 Task: Create a due date automation trigger when advanced on, on the tuesday of the week before a card is due add fields with custom field "Resume" set to a number greater or equal to 1 and lower or equal to 10 at 11:00 AM.
Action: Mouse moved to (1183, 107)
Screenshot: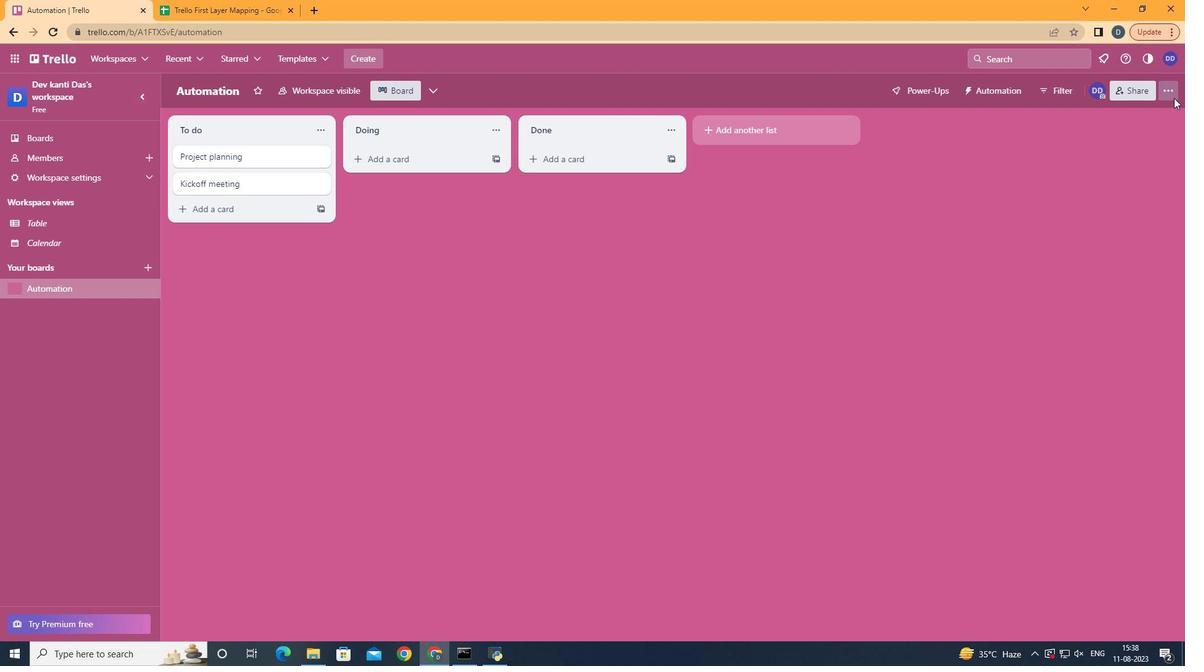 
Action: Mouse pressed left at (1183, 107)
Screenshot: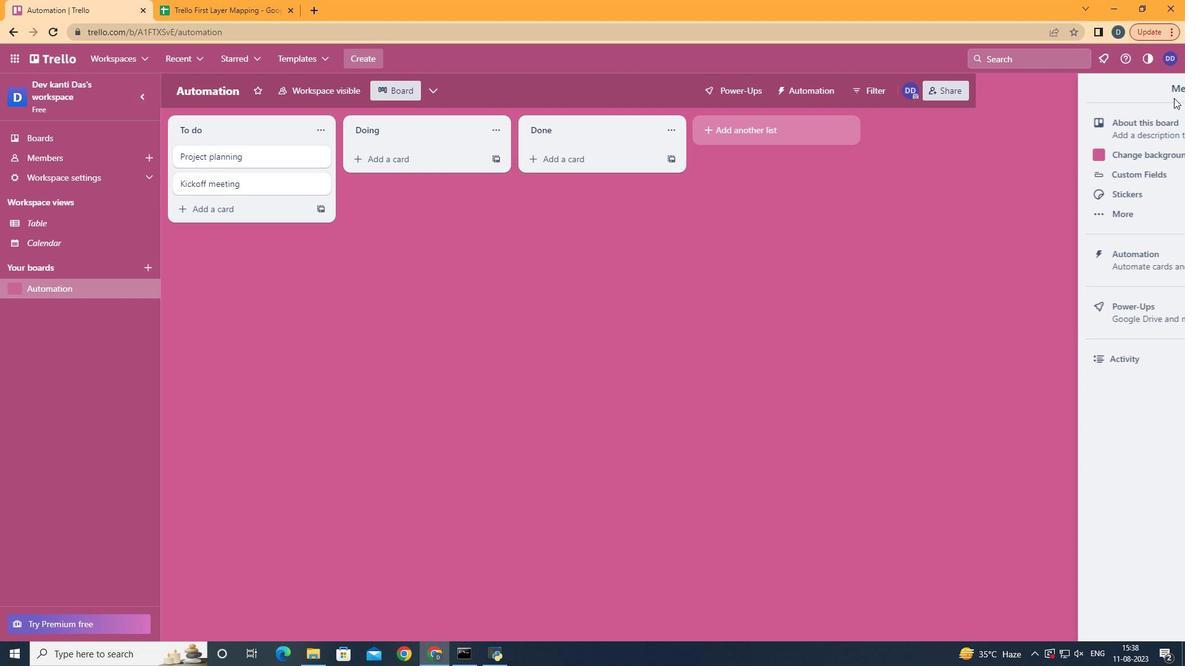 
Action: Mouse moved to (1133, 276)
Screenshot: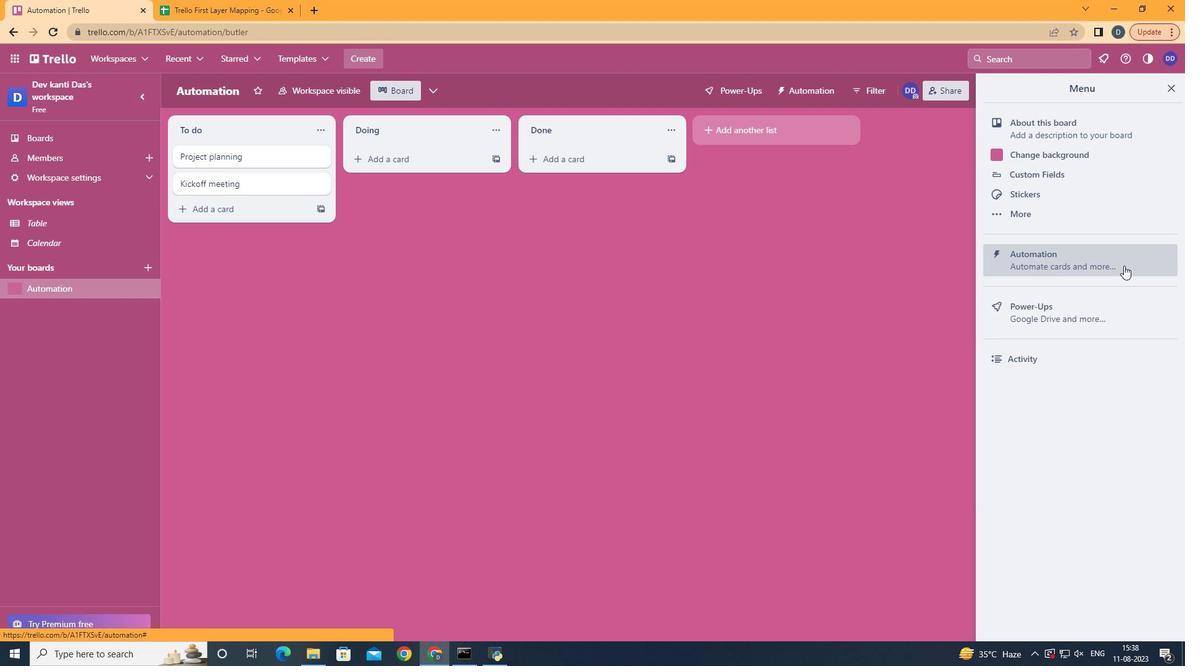 
Action: Mouse pressed left at (1133, 276)
Screenshot: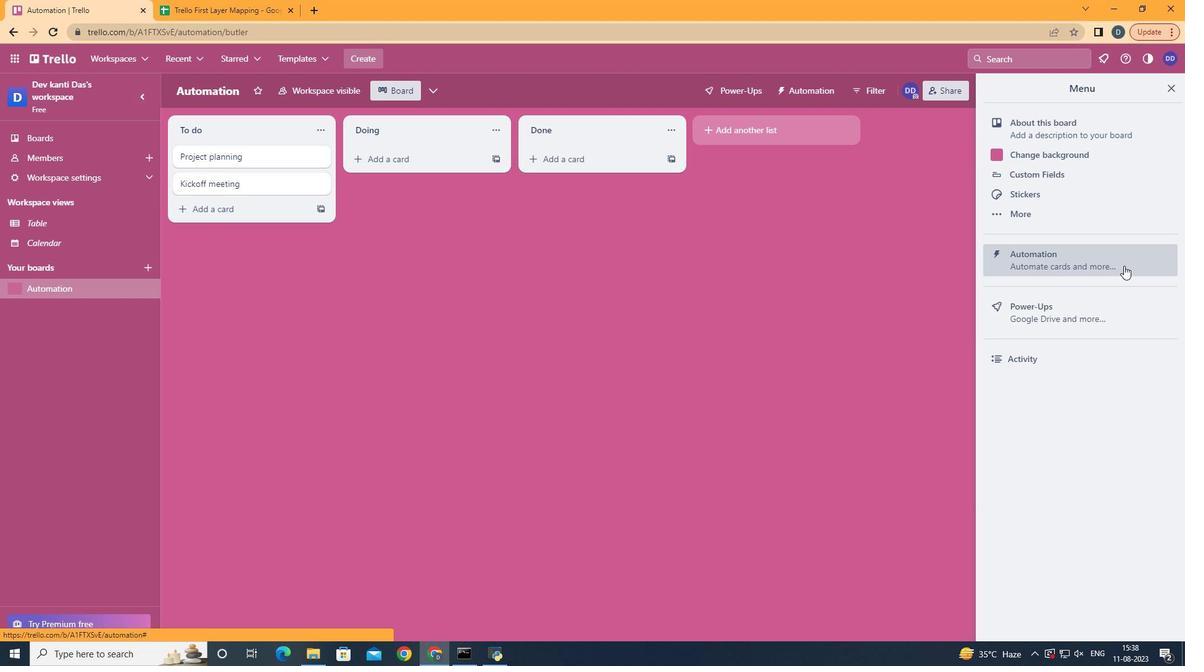 
Action: Mouse moved to (266, 264)
Screenshot: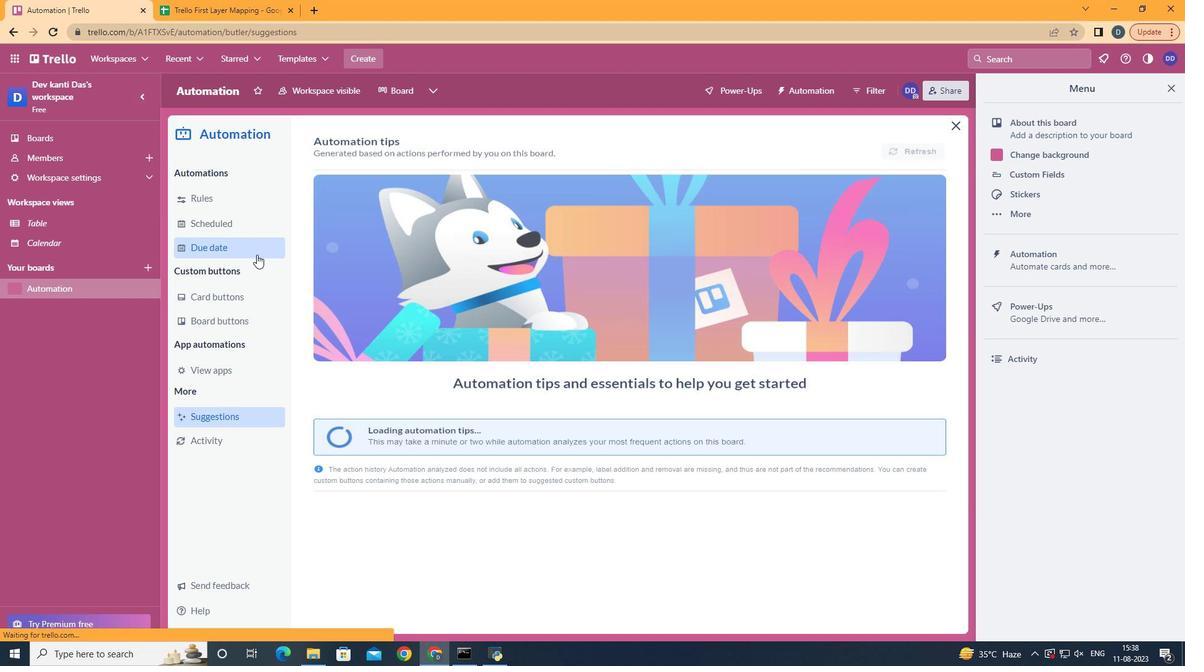 
Action: Mouse pressed left at (266, 264)
Screenshot: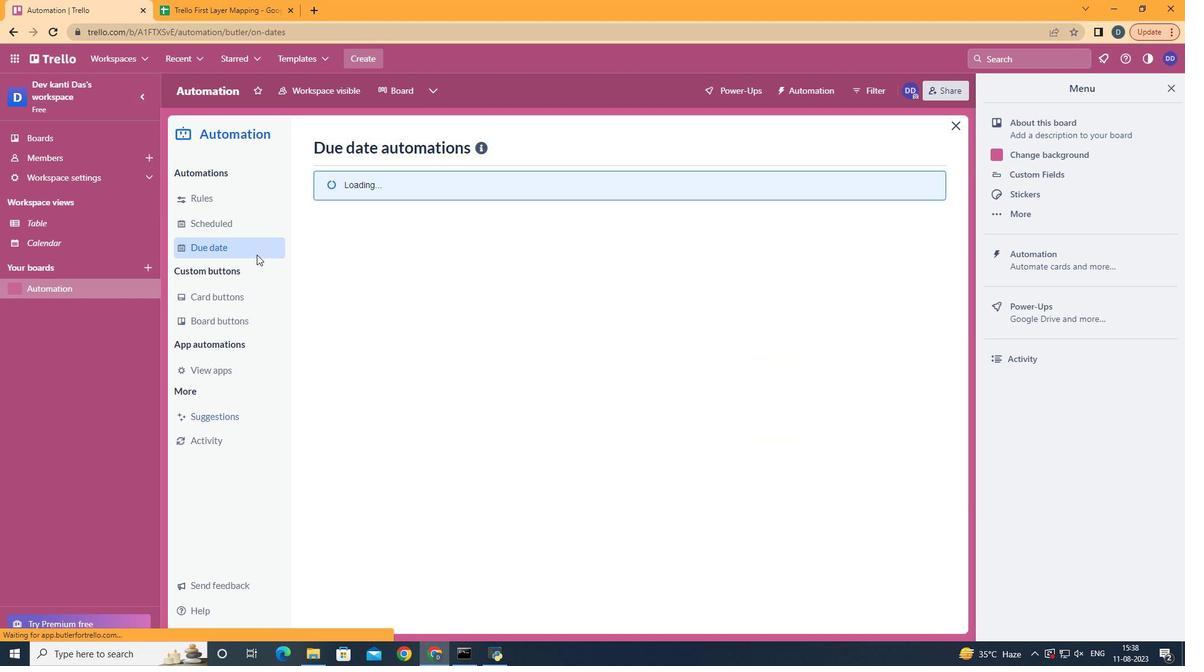 
Action: Mouse moved to (896, 159)
Screenshot: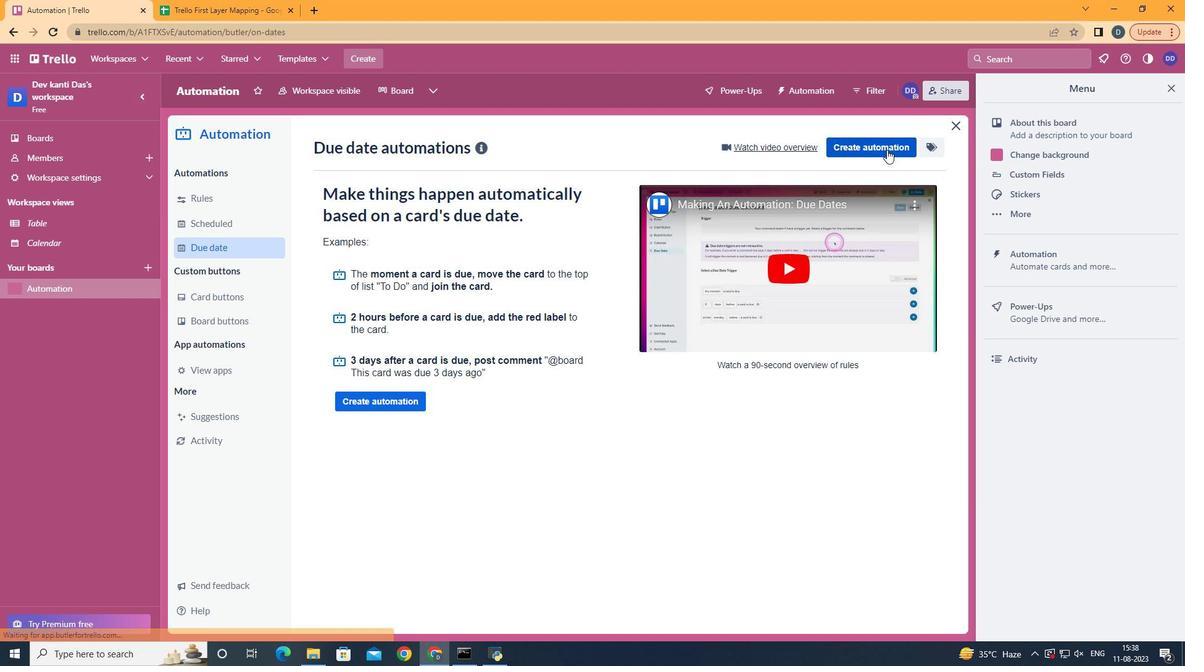 
Action: Mouse pressed left at (896, 159)
Screenshot: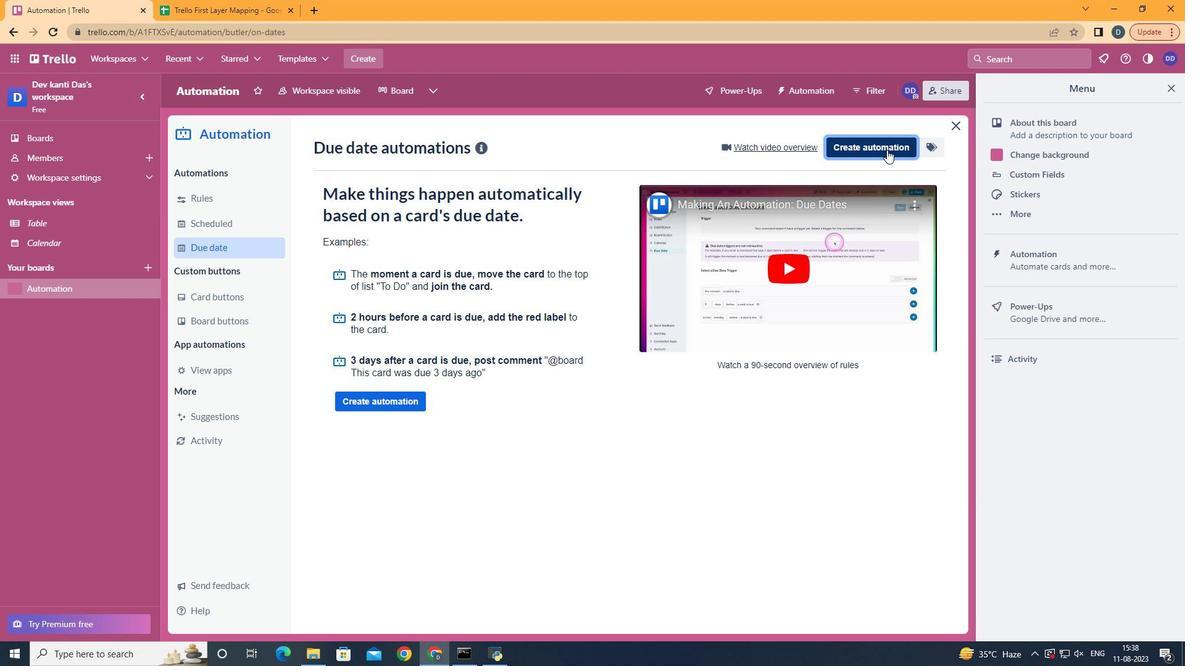 
Action: Mouse moved to (673, 270)
Screenshot: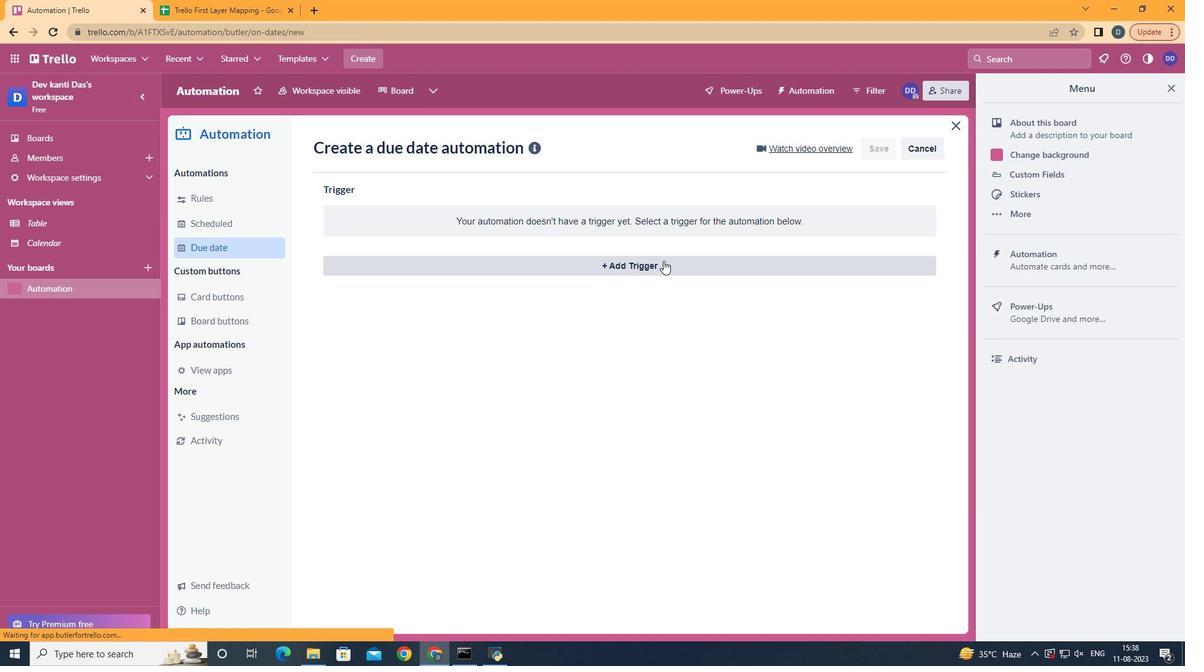 
Action: Mouse pressed left at (673, 270)
Screenshot: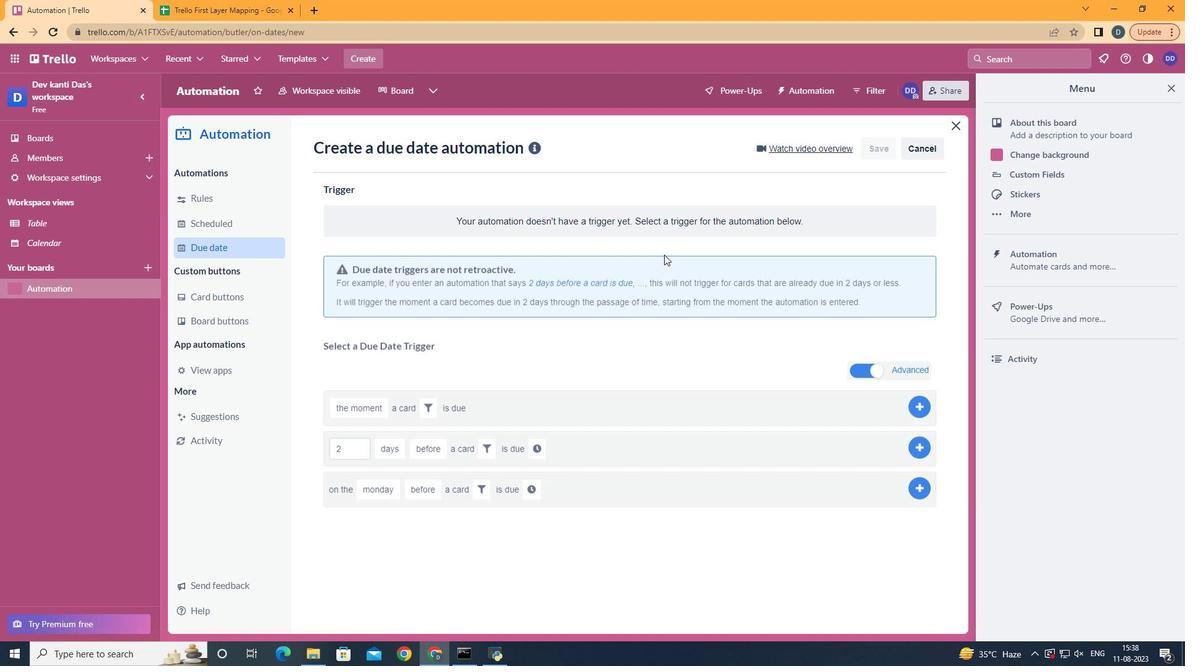 
Action: Mouse moved to (427, 355)
Screenshot: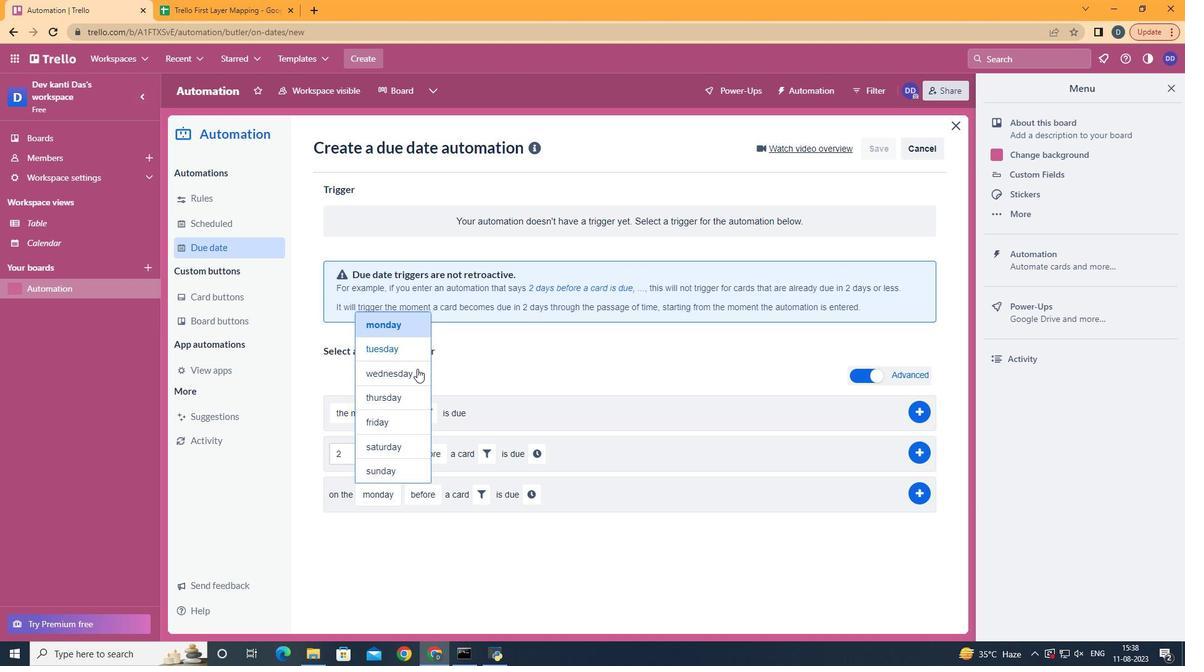 
Action: Mouse pressed left at (427, 355)
Screenshot: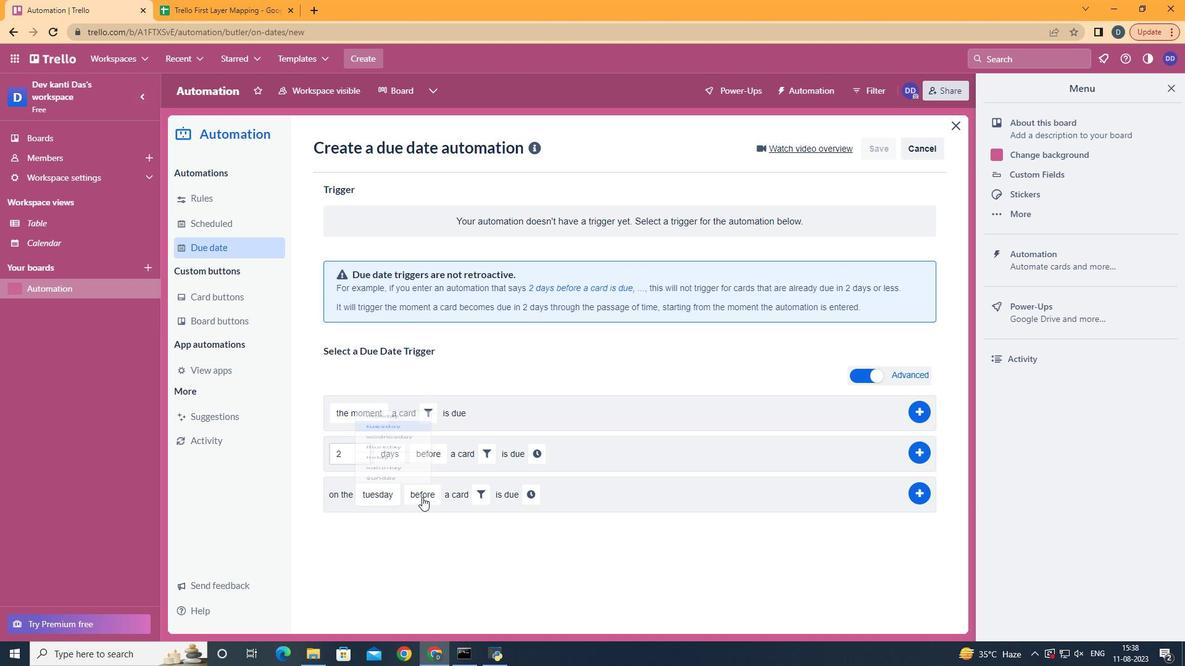 
Action: Mouse moved to (452, 599)
Screenshot: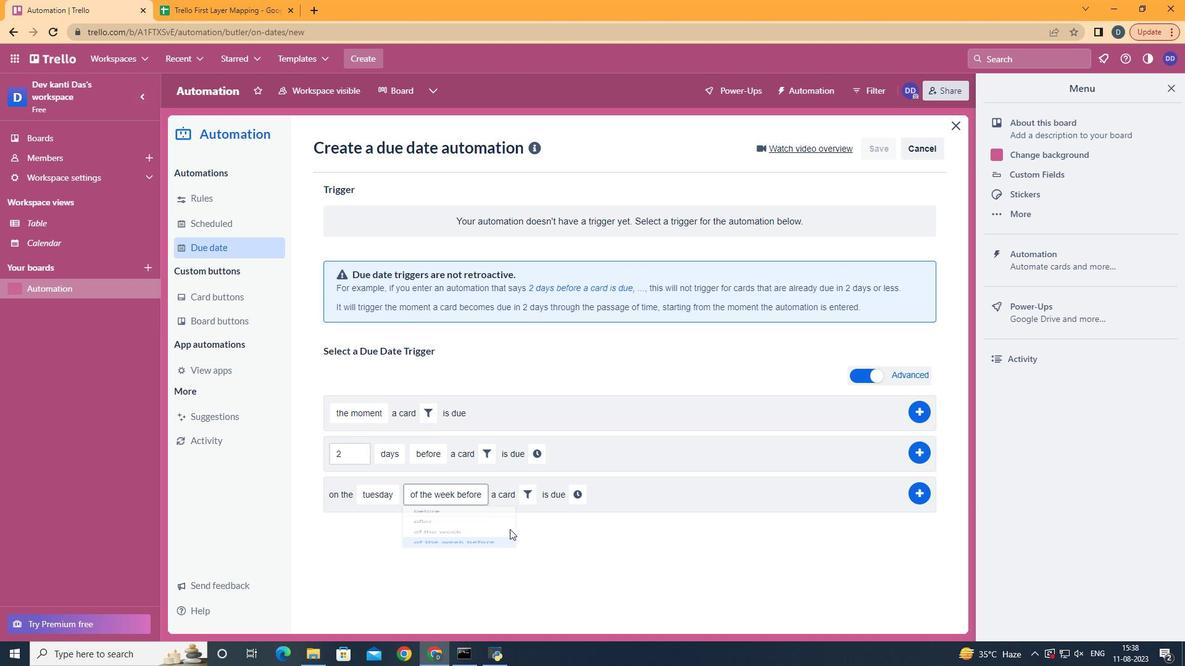 
Action: Mouse pressed left at (452, 599)
Screenshot: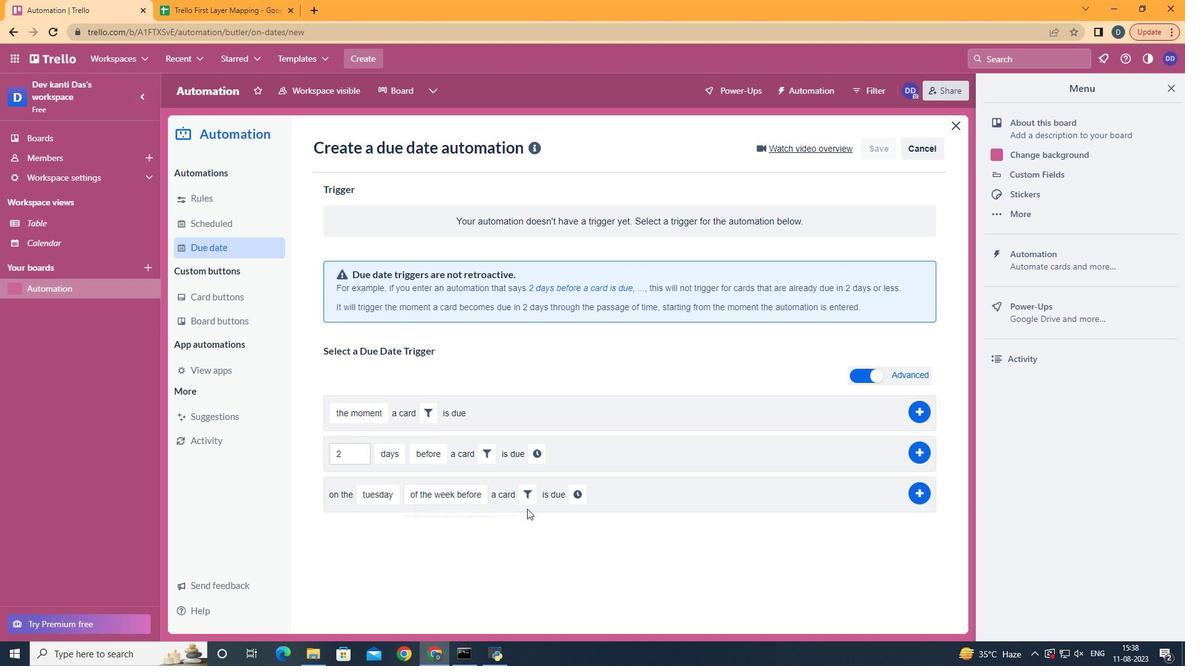 
Action: Mouse moved to (550, 506)
Screenshot: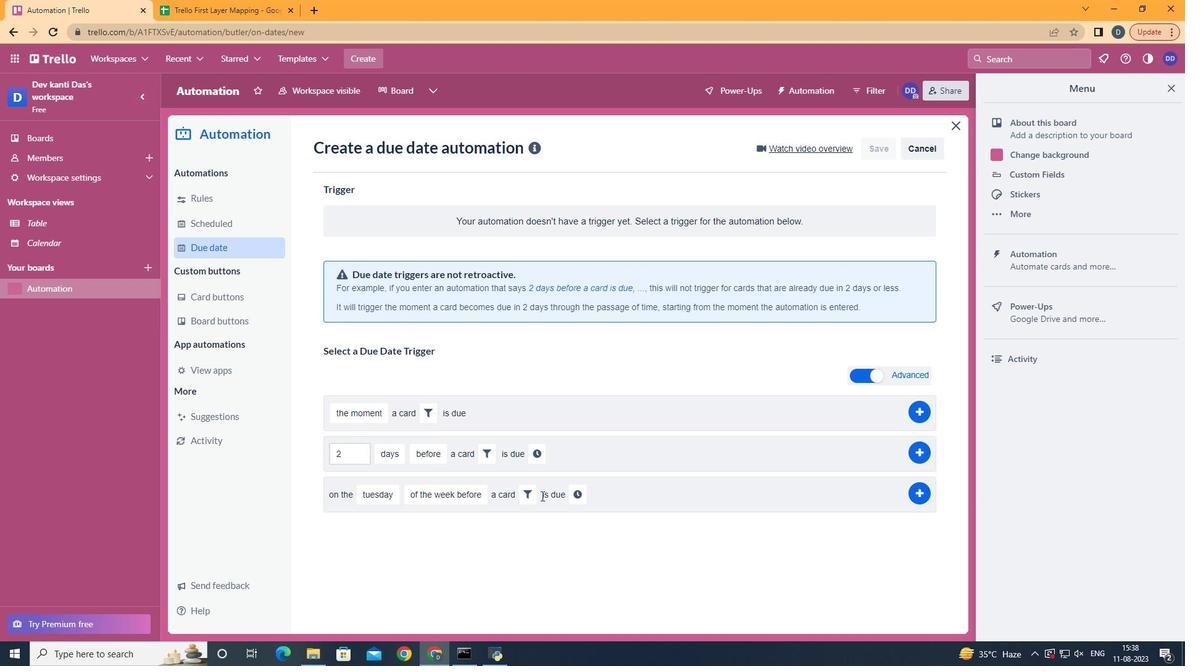 
Action: Mouse pressed left at (550, 506)
Screenshot: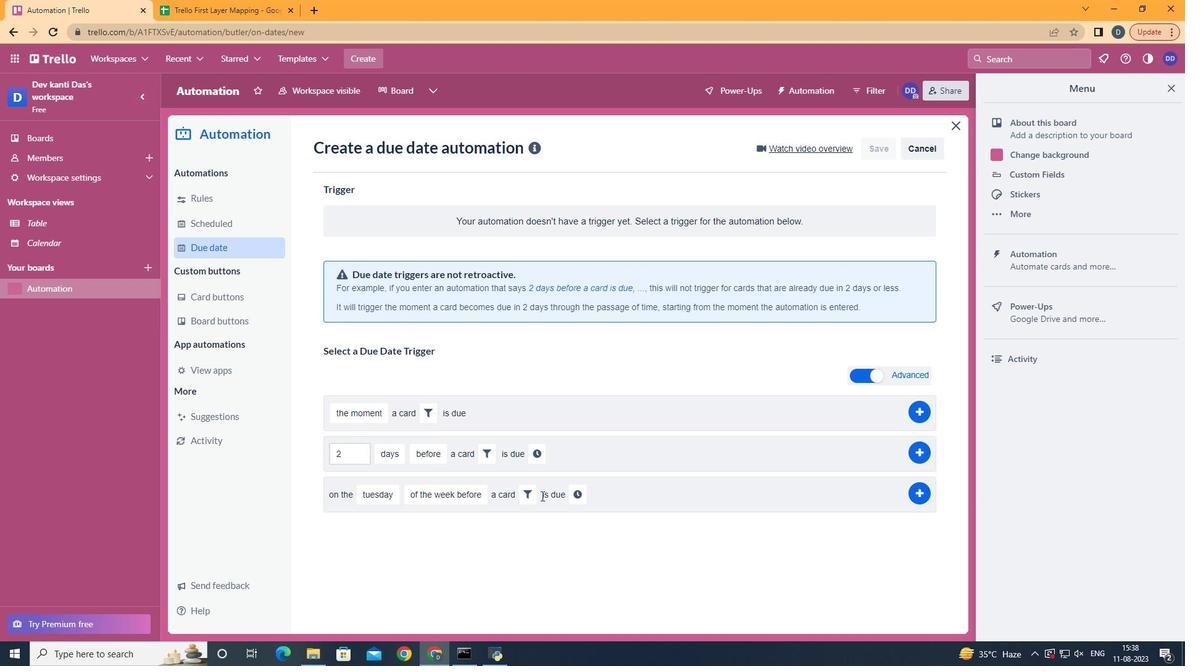 
Action: Mouse moved to (542, 506)
Screenshot: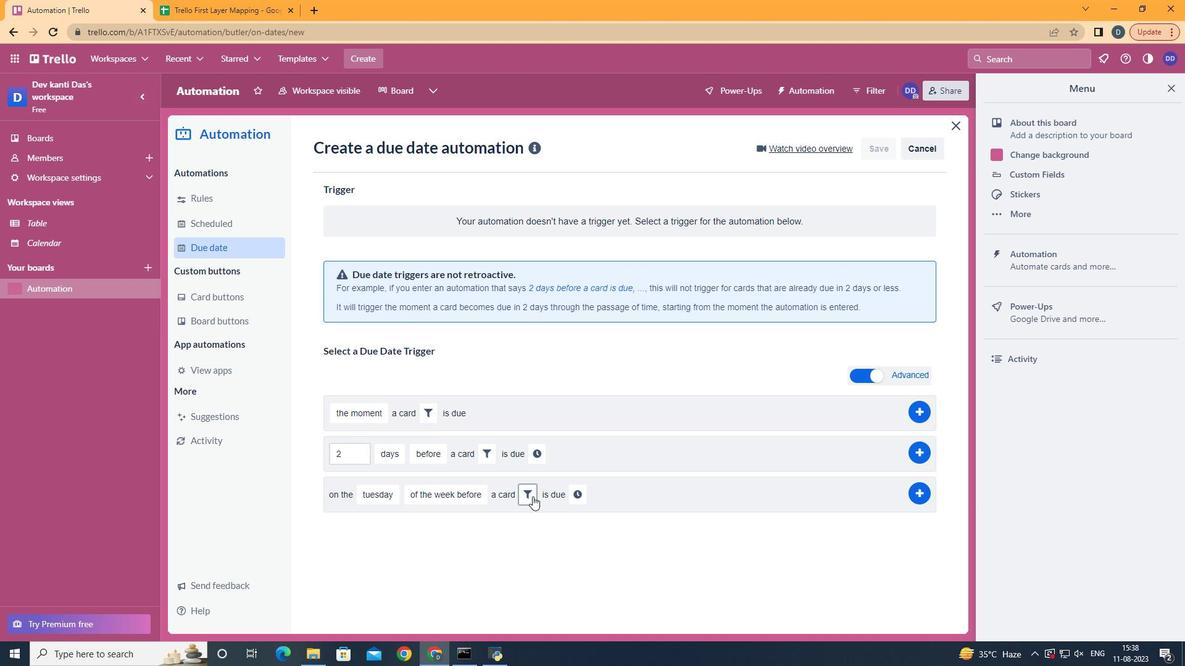 
Action: Mouse pressed left at (542, 506)
Screenshot: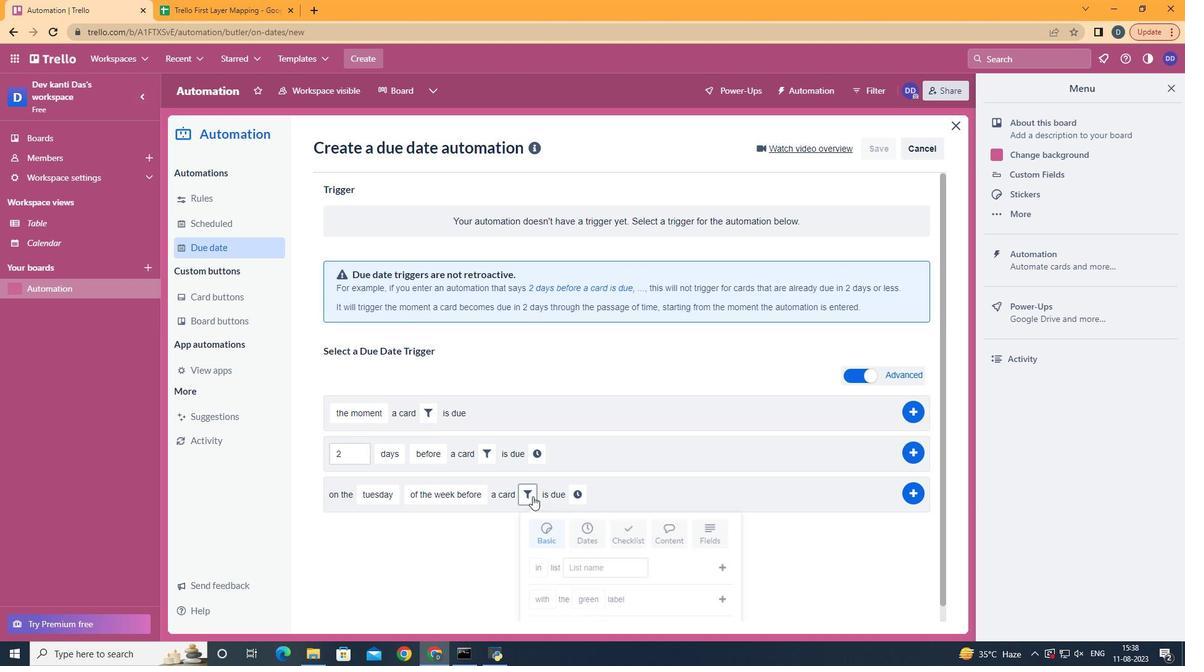 
Action: Mouse moved to (728, 544)
Screenshot: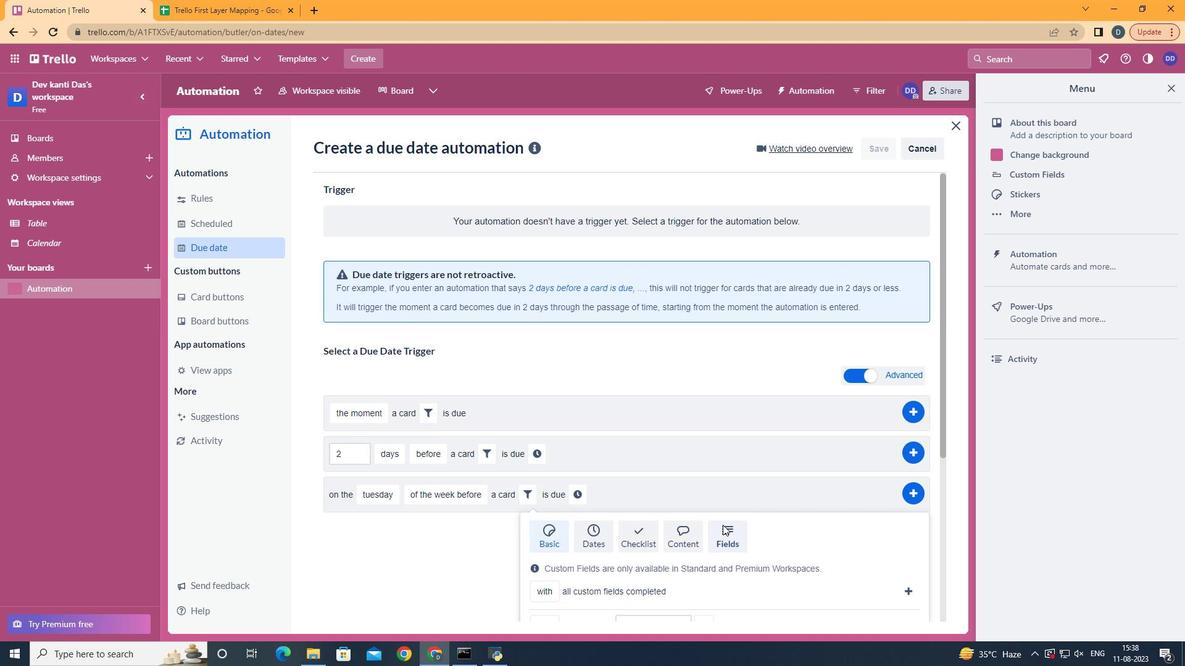 
Action: Mouse pressed left at (728, 544)
Screenshot: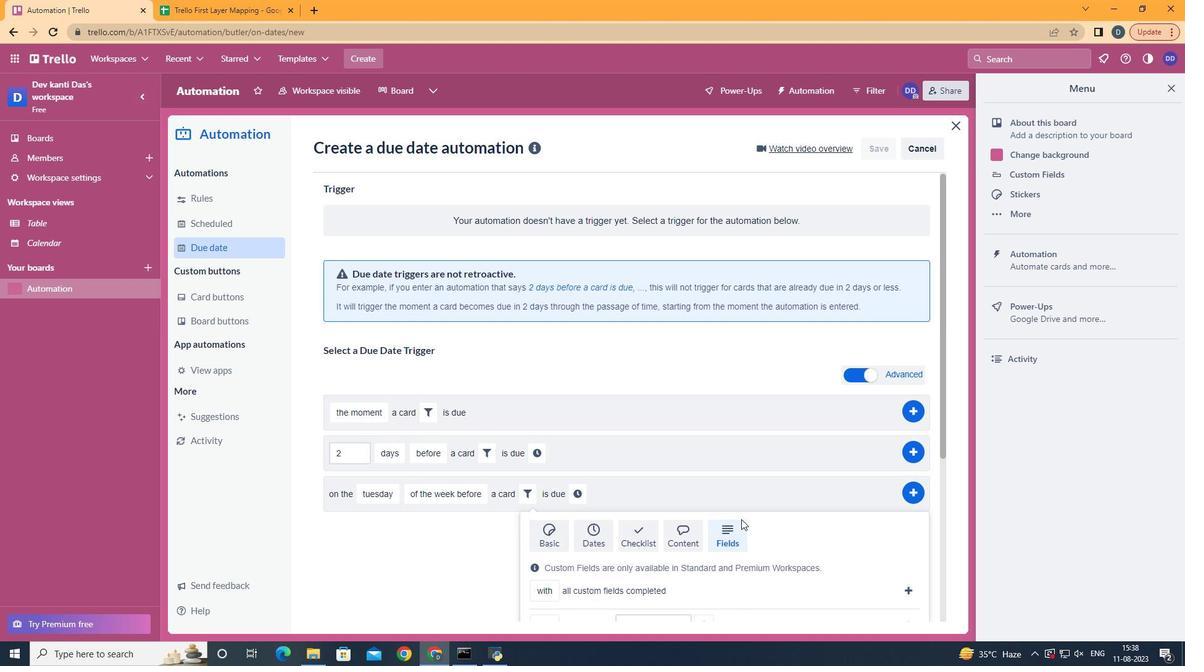
Action: Mouse moved to (733, 534)
Screenshot: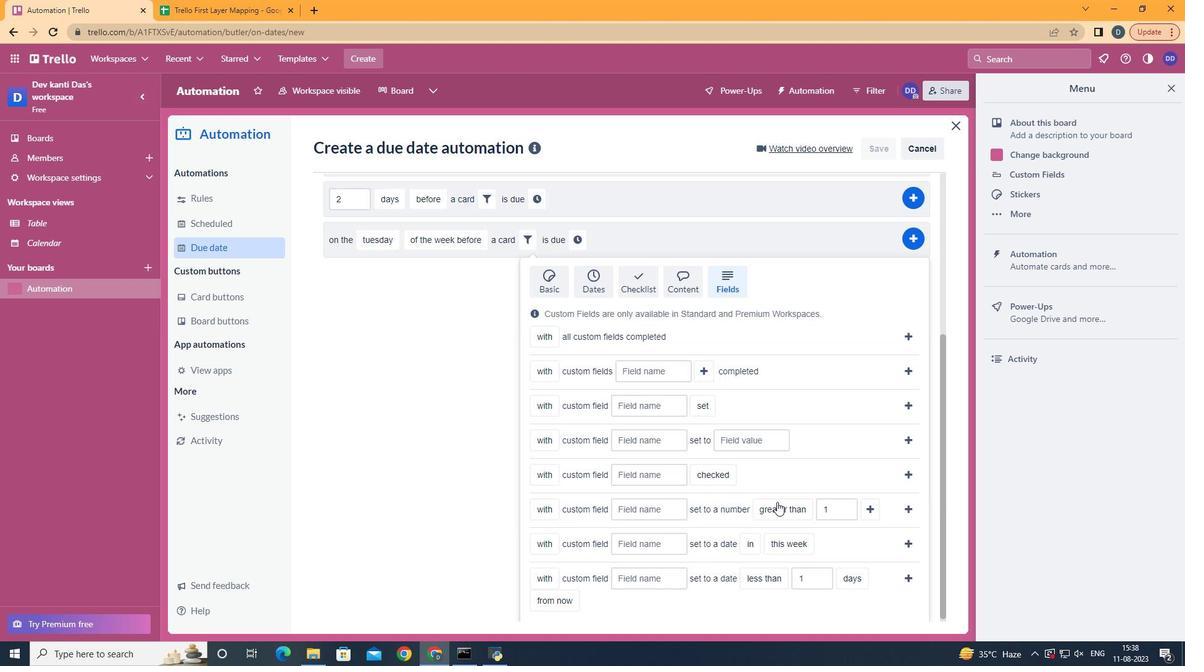 
Action: Mouse scrolled (733, 533) with delta (0, 0)
Screenshot: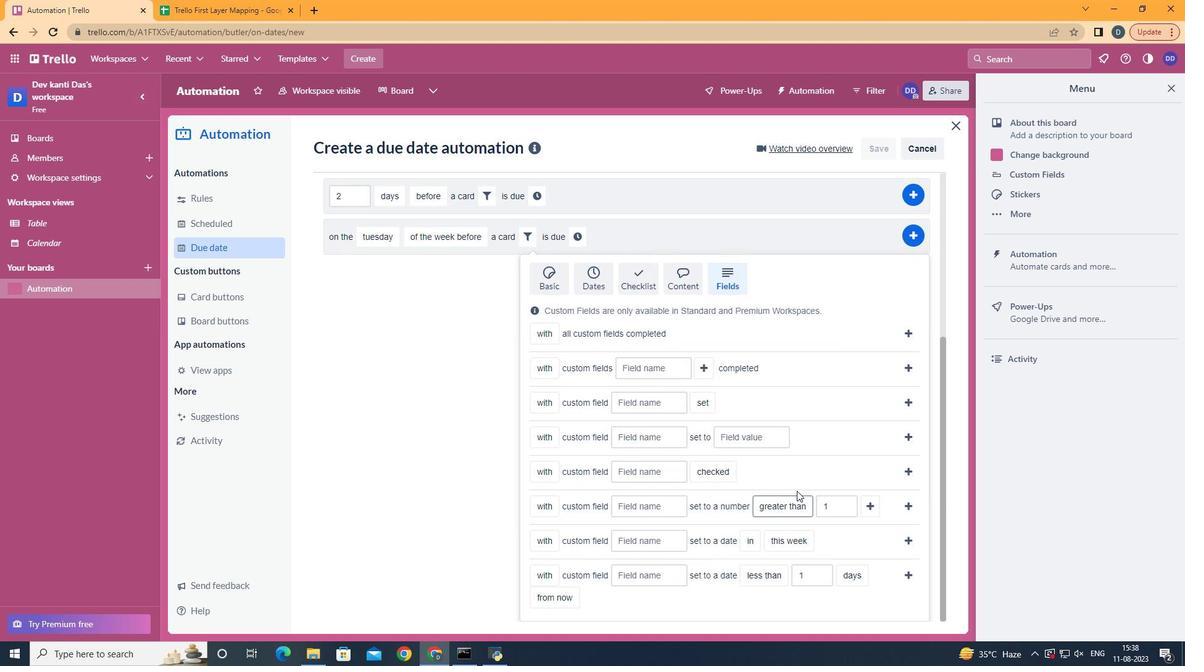 
Action: Mouse scrolled (733, 533) with delta (0, 0)
Screenshot: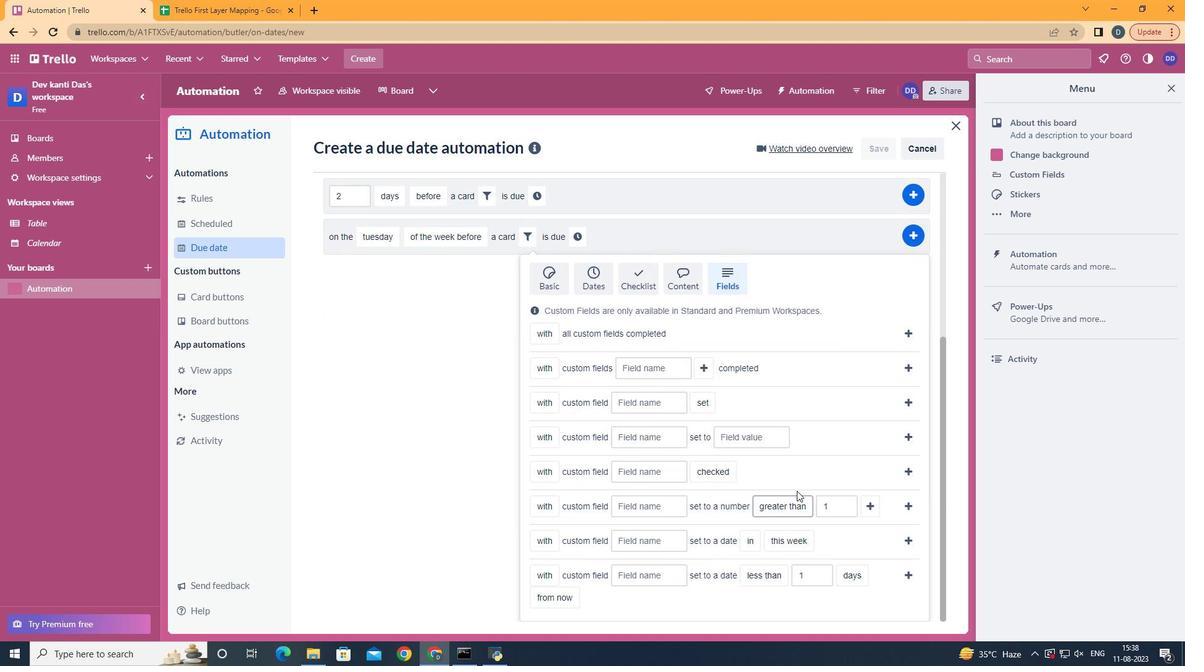 
Action: Mouse scrolled (733, 533) with delta (0, 0)
Screenshot: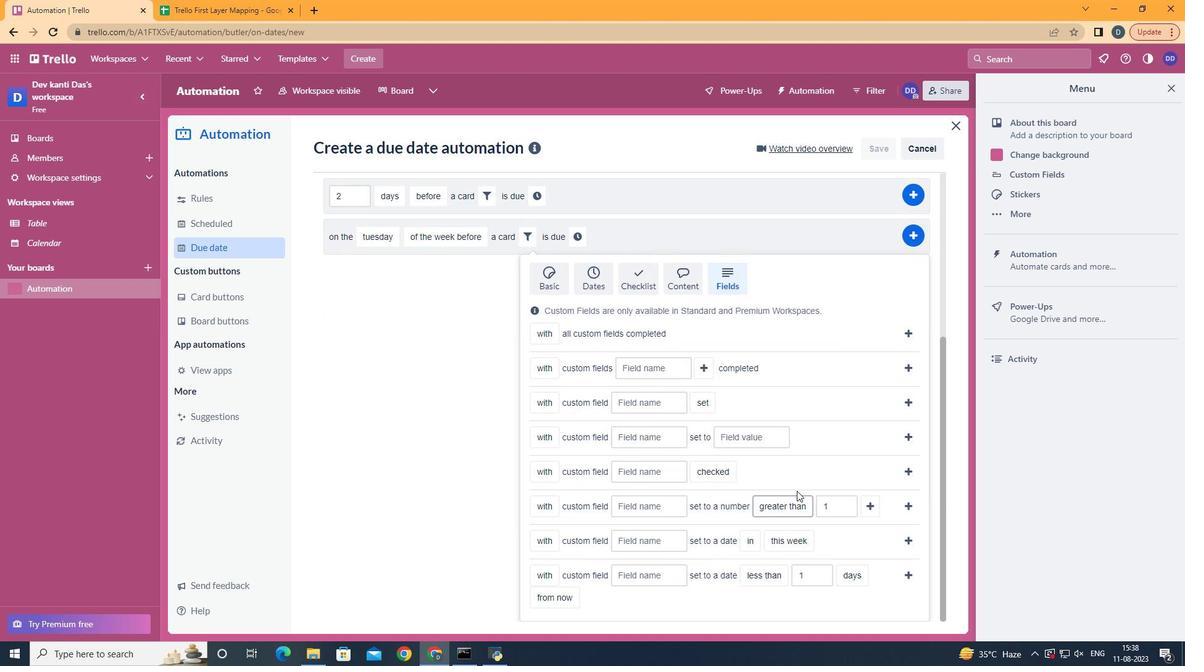 
Action: Mouse scrolled (733, 533) with delta (0, 0)
Screenshot: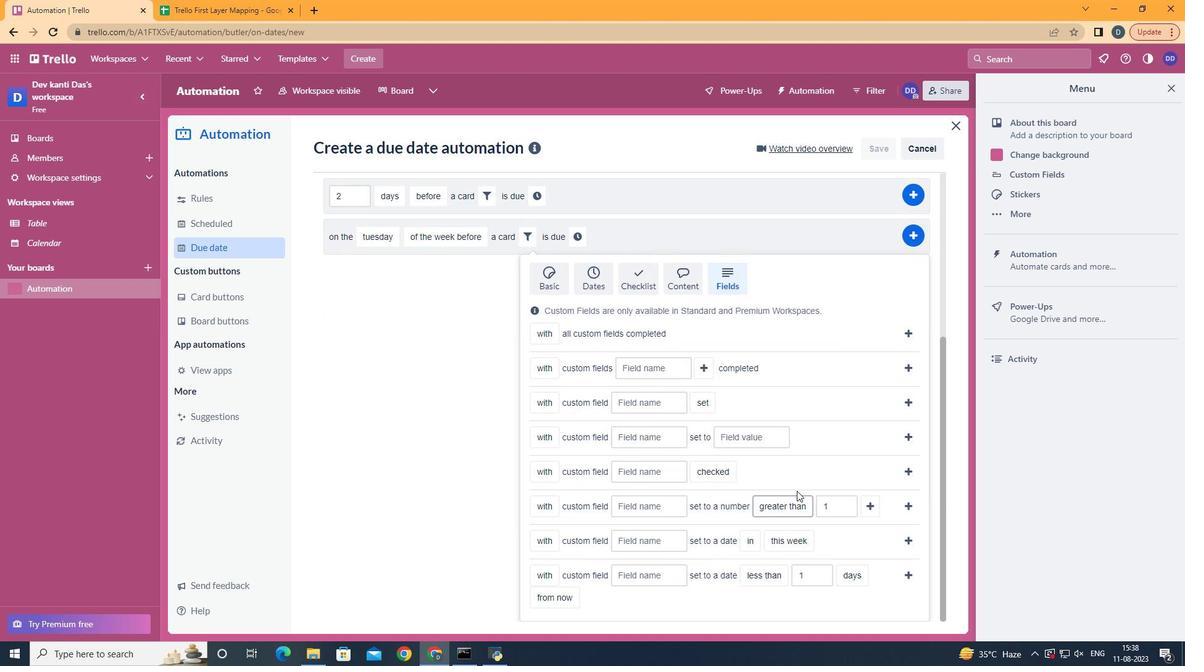 
Action: Mouse moved to (734, 534)
Screenshot: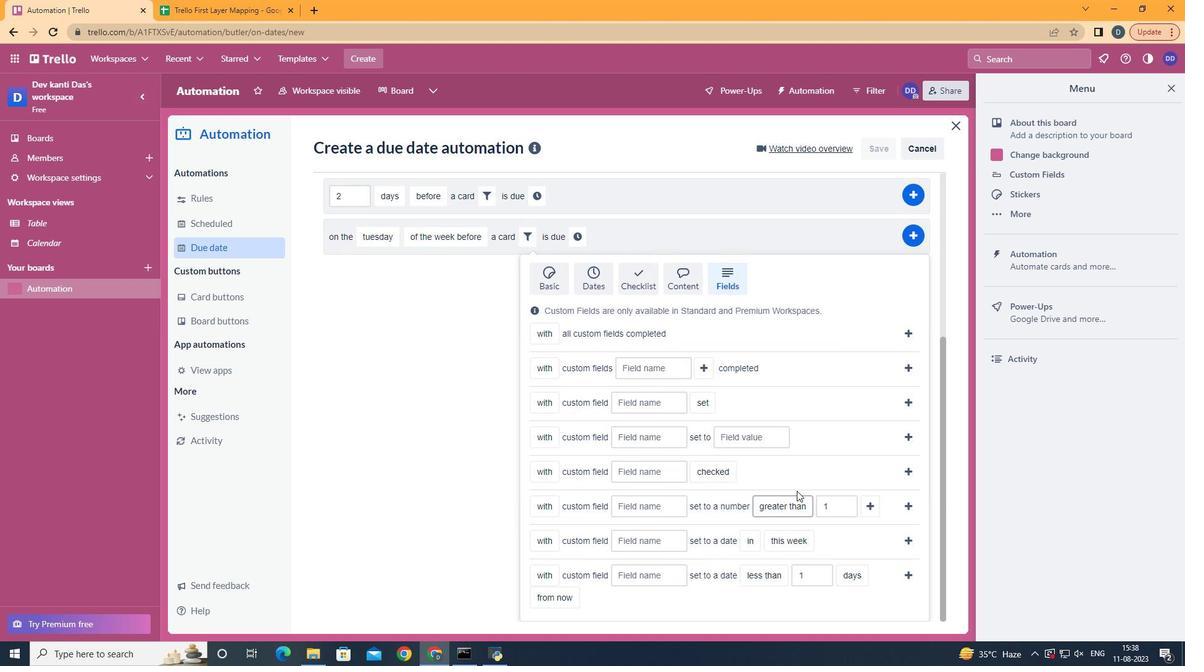 
Action: Mouse scrolled (734, 533) with delta (0, 0)
Screenshot: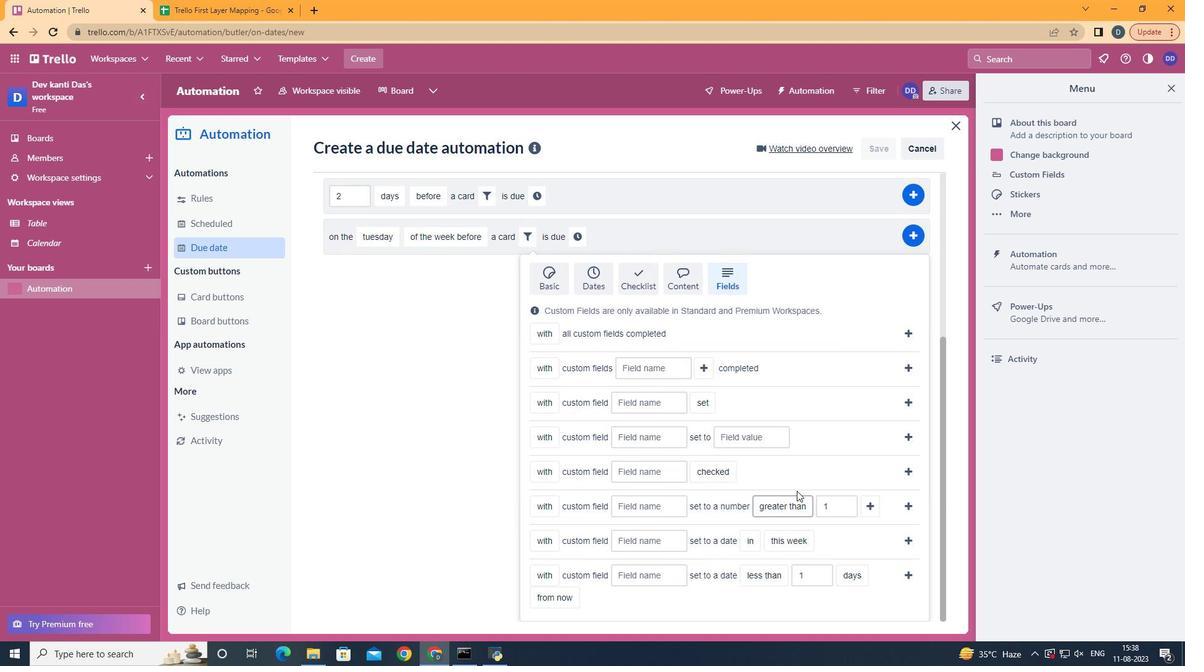 
Action: Mouse moved to (683, 511)
Screenshot: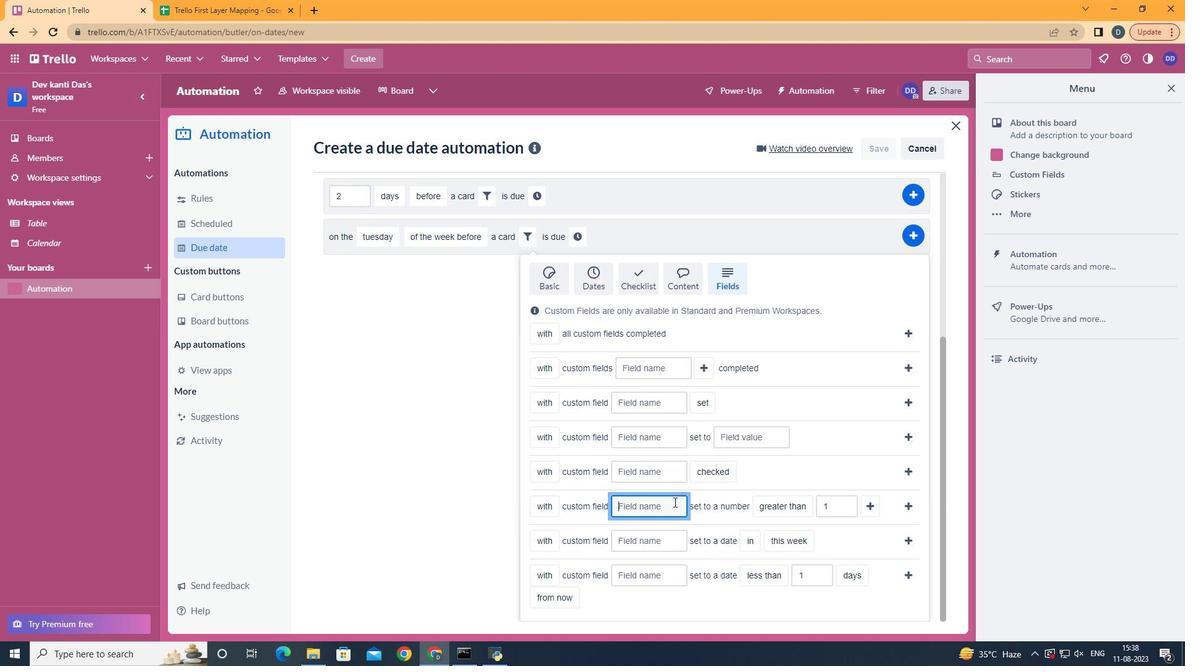 
Action: Mouse pressed left at (683, 511)
Screenshot: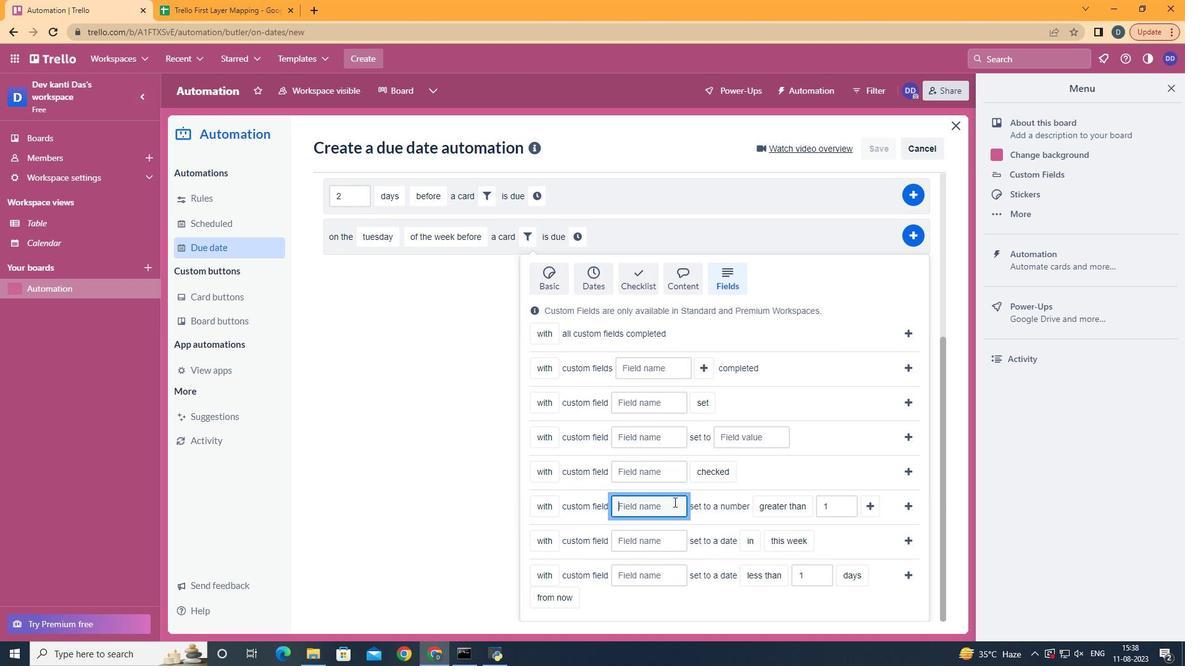 
Action: Key pressed <Key.shift>Resume
Screenshot: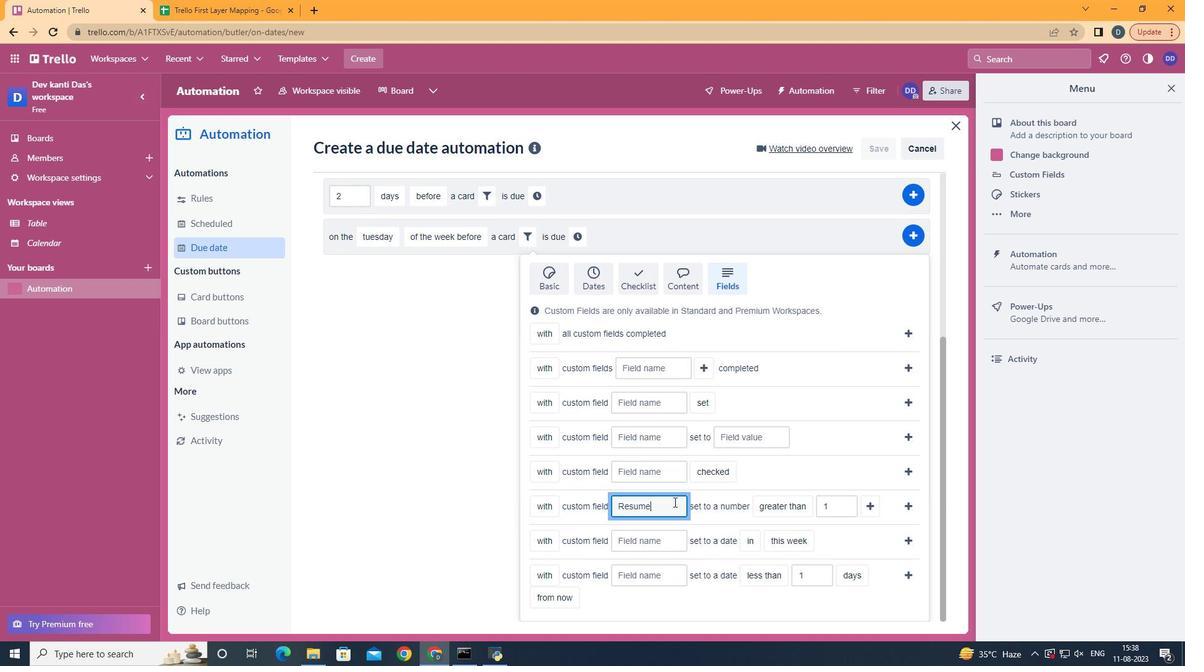 
Action: Mouse moved to (800, 561)
Screenshot: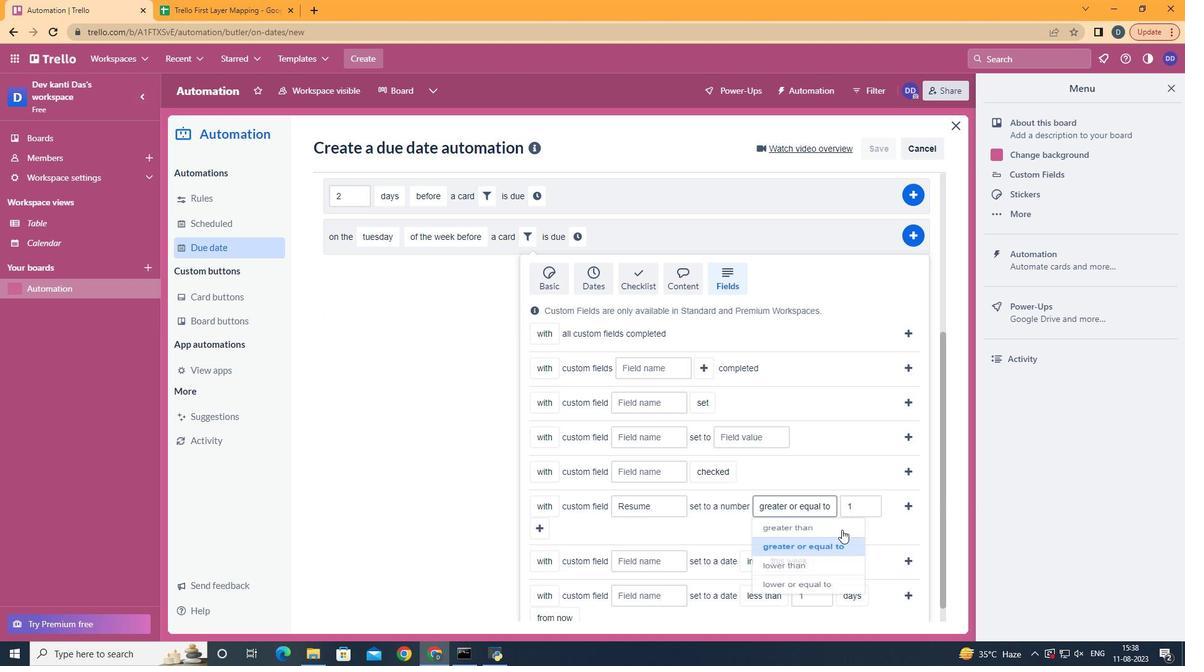 
Action: Mouse pressed left at (800, 561)
Screenshot: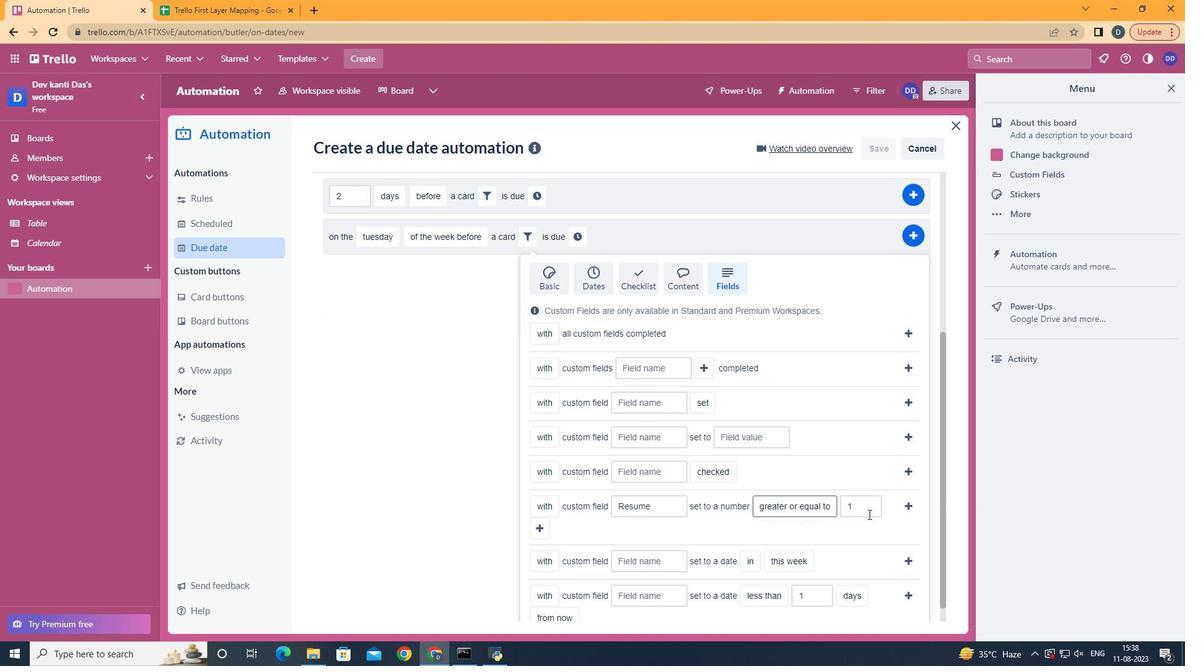 
Action: Mouse moved to (553, 539)
Screenshot: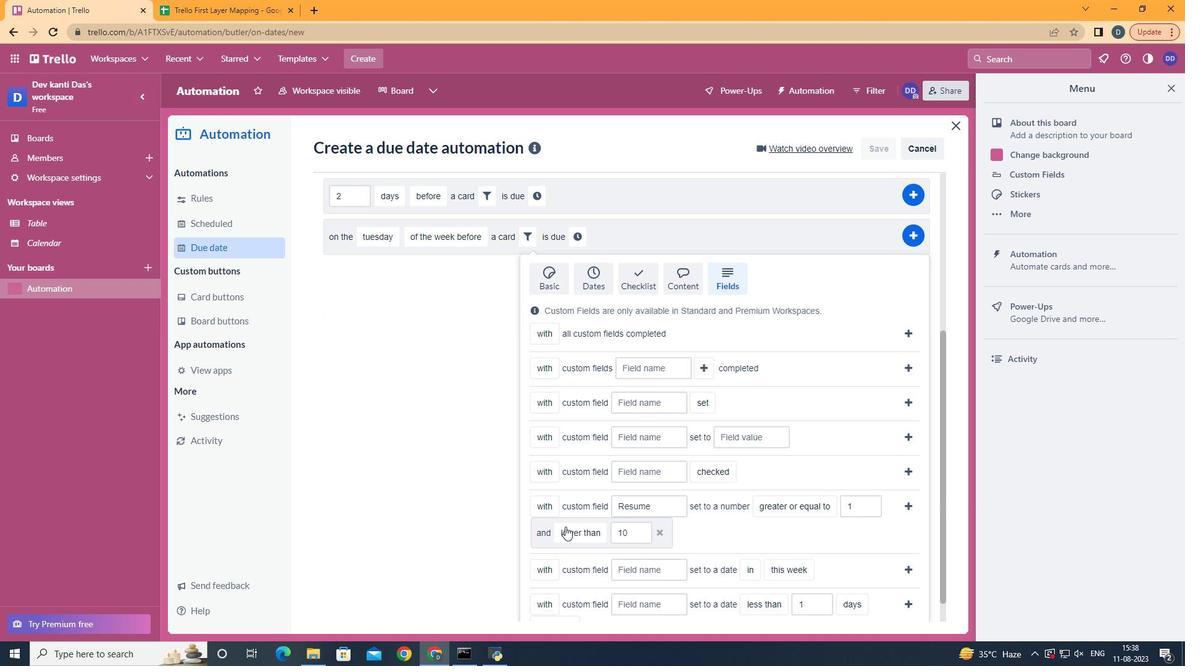 
Action: Mouse pressed left at (553, 539)
Screenshot: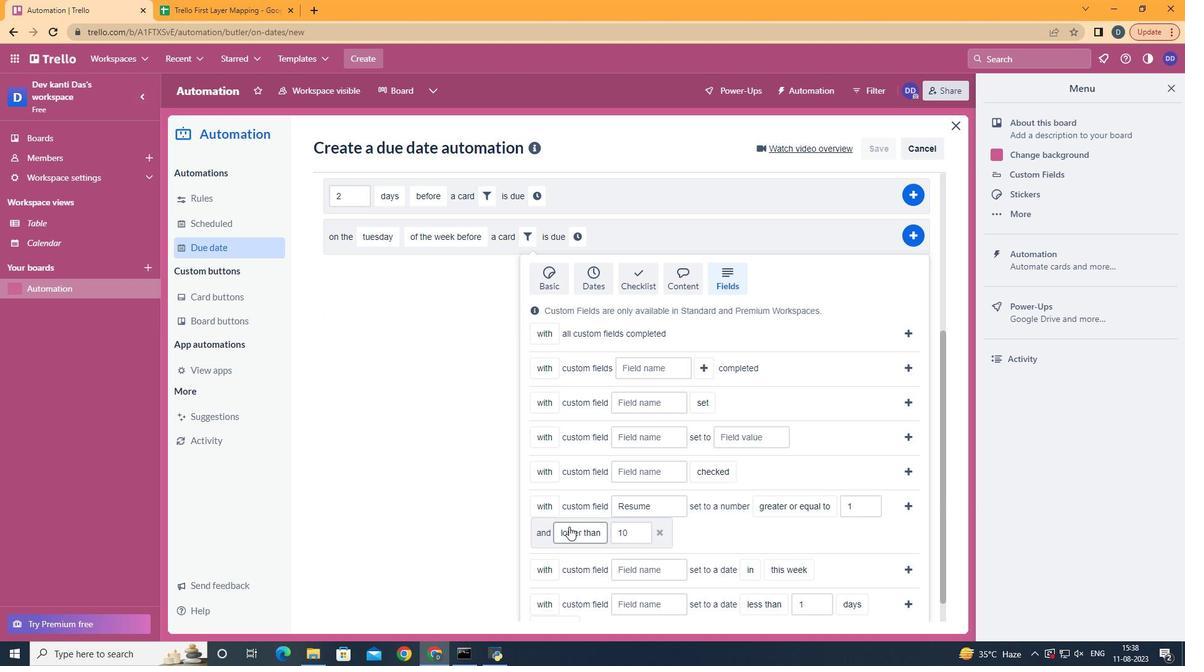 
Action: Mouse moved to (602, 464)
Screenshot: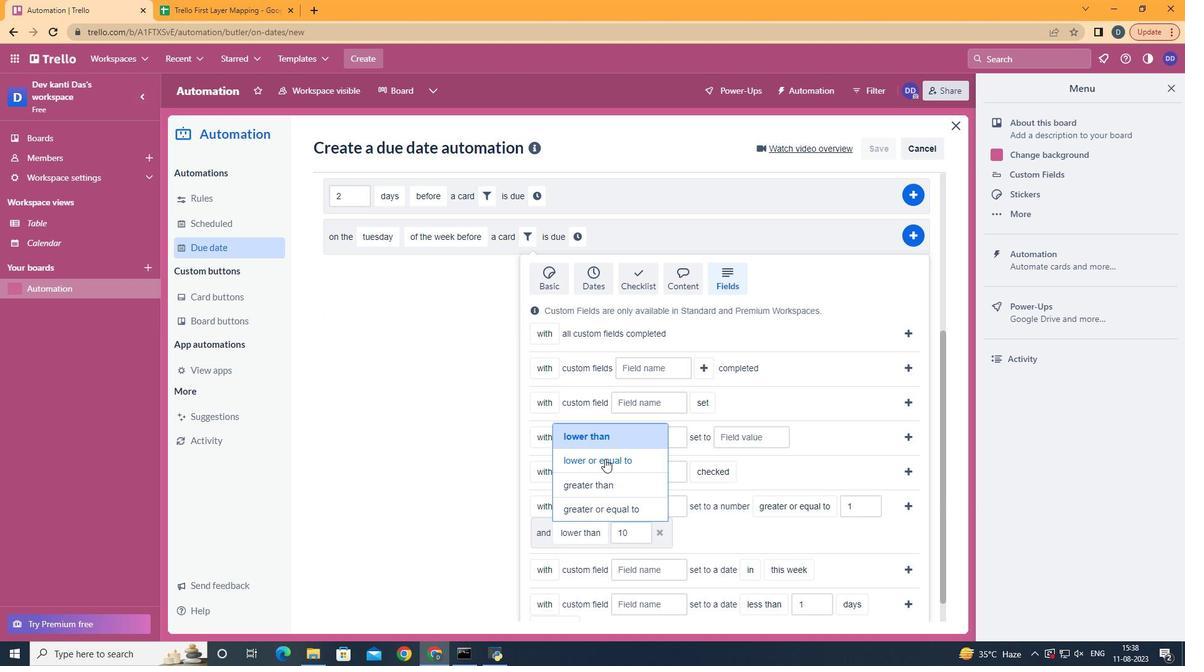 
Action: Mouse pressed left at (602, 464)
Screenshot: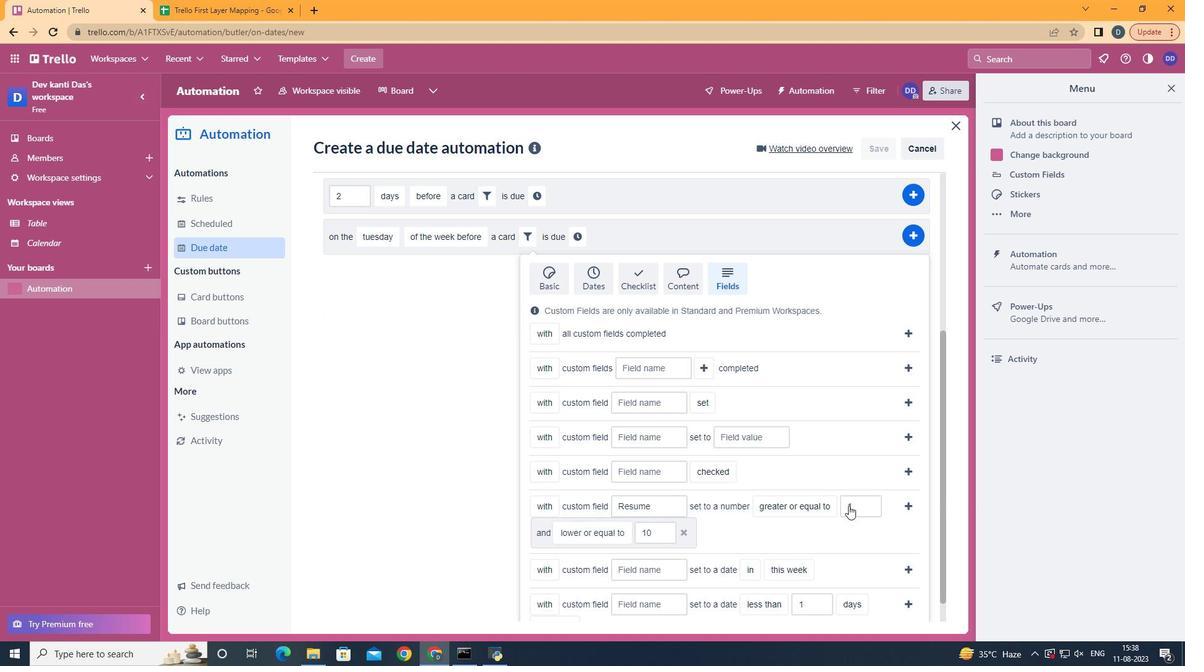
Action: Mouse moved to (925, 516)
Screenshot: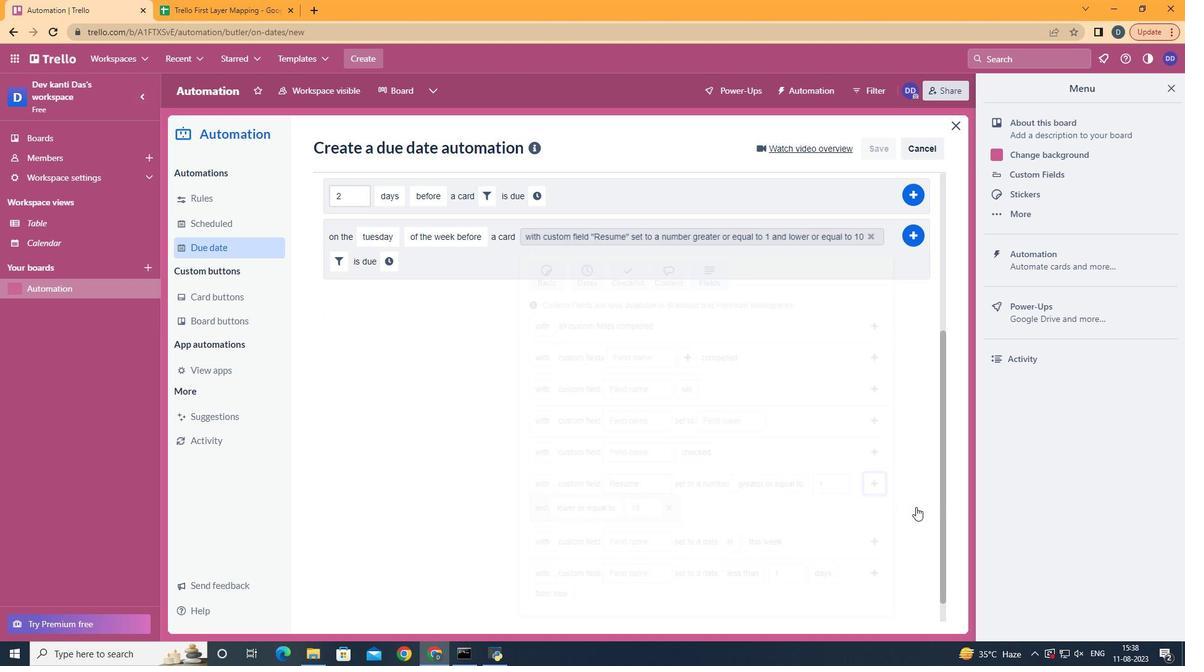 
Action: Mouse pressed left at (925, 516)
Screenshot: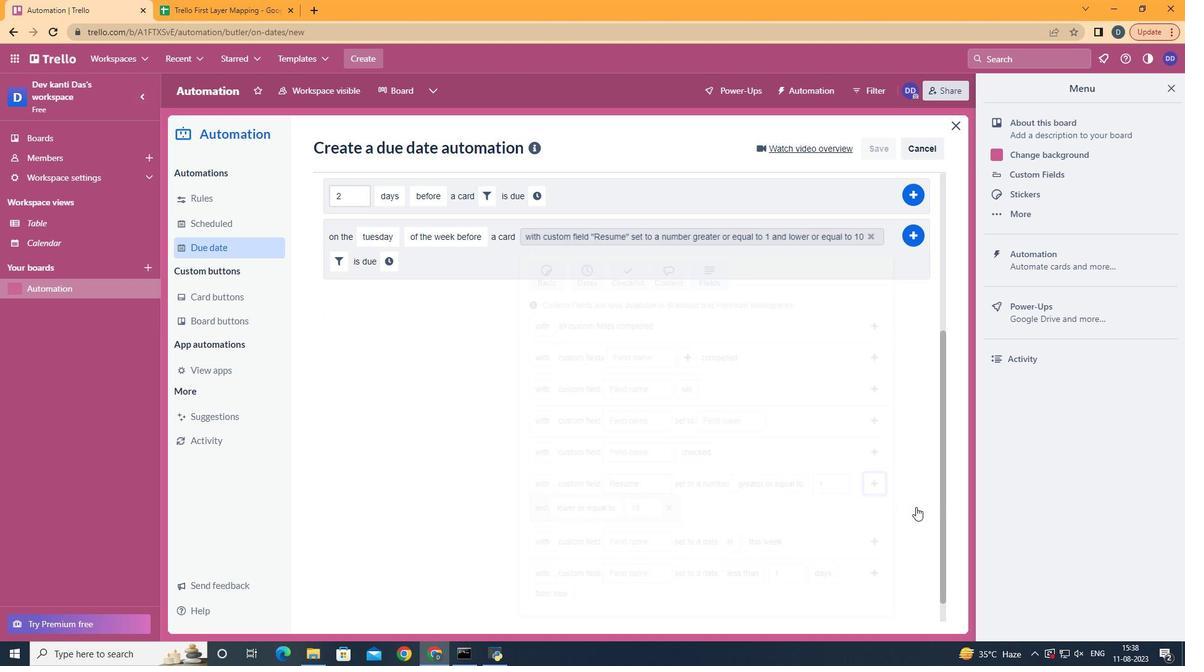 
Action: Mouse moved to (402, 532)
Screenshot: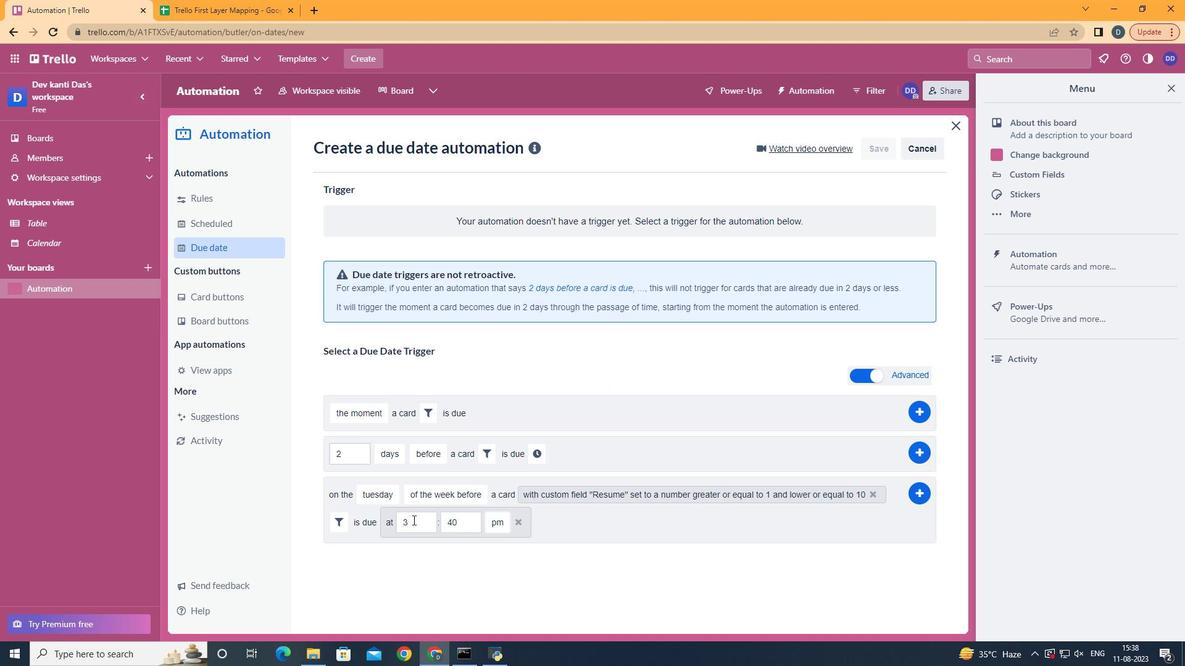 
Action: Mouse pressed left at (402, 532)
Screenshot: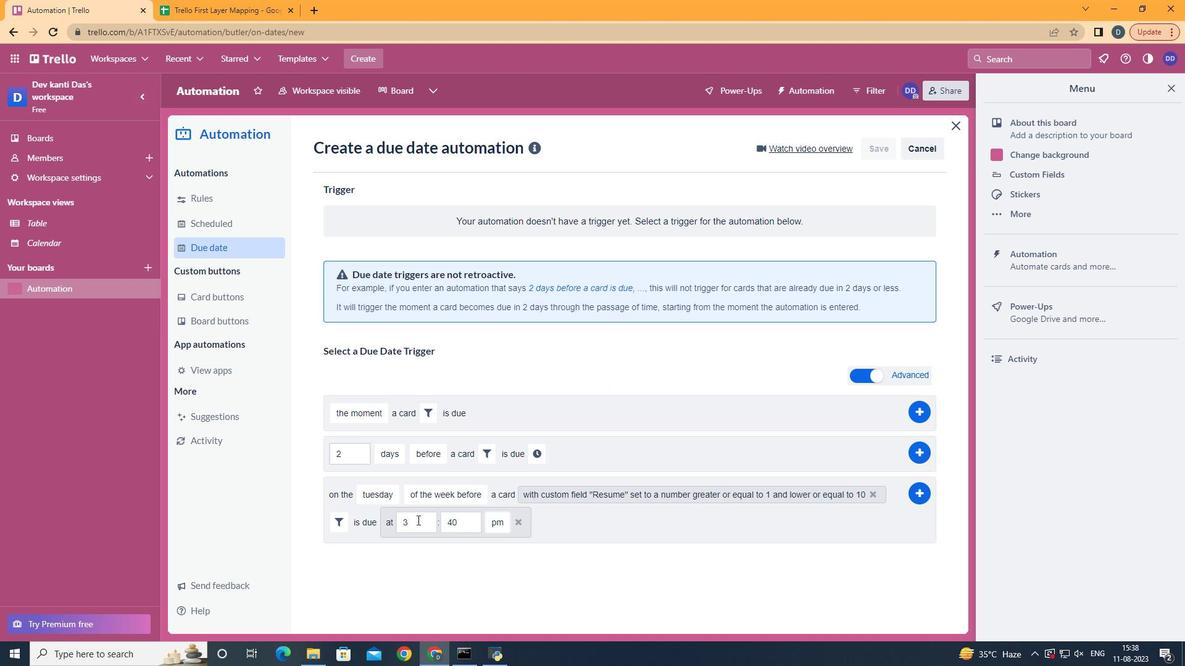 
Action: Mouse moved to (426, 529)
Screenshot: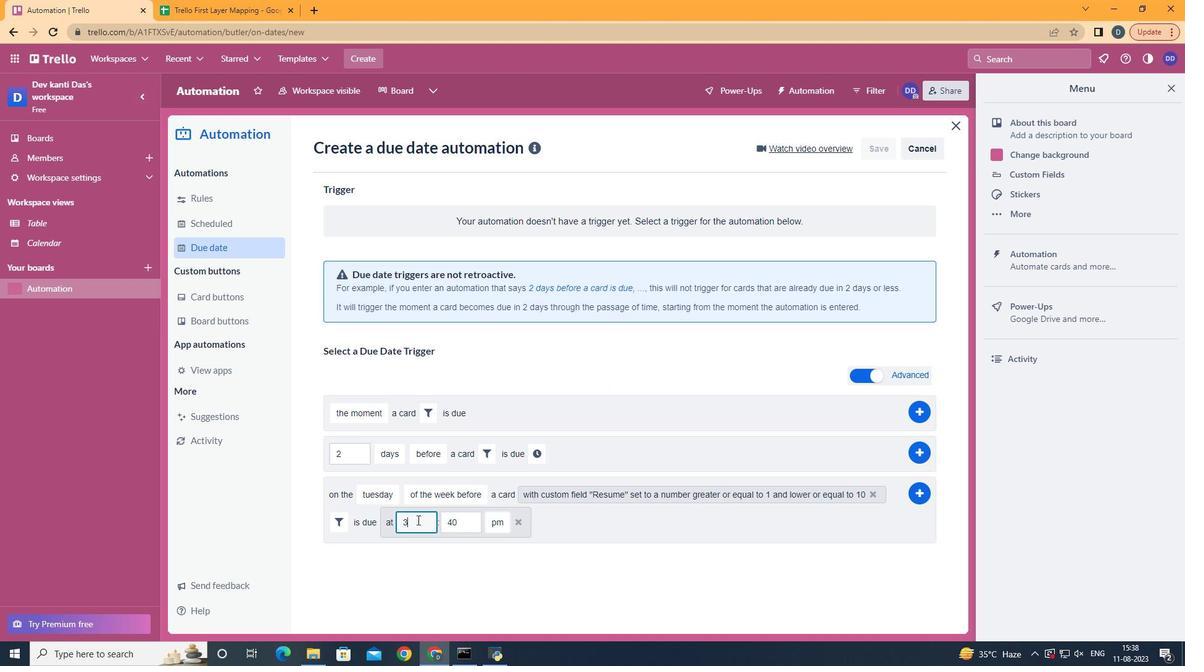
Action: Mouse pressed left at (426, 529)
Screenshot: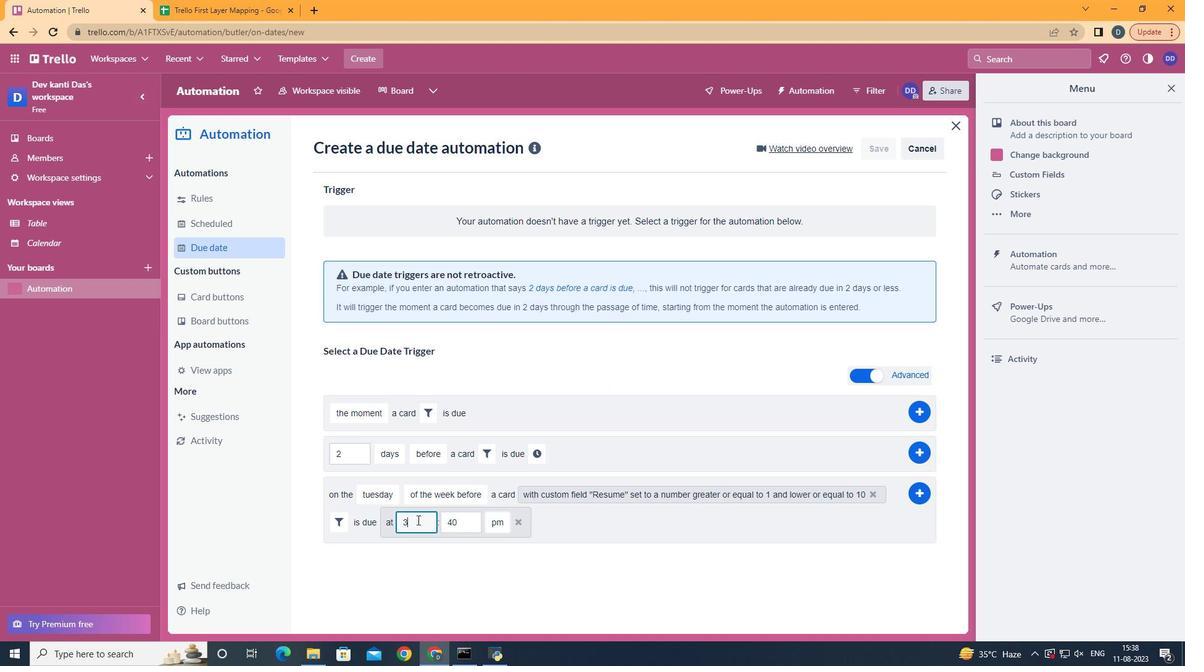 
Action: Key pressed <Key.backspace>11
Screenshot: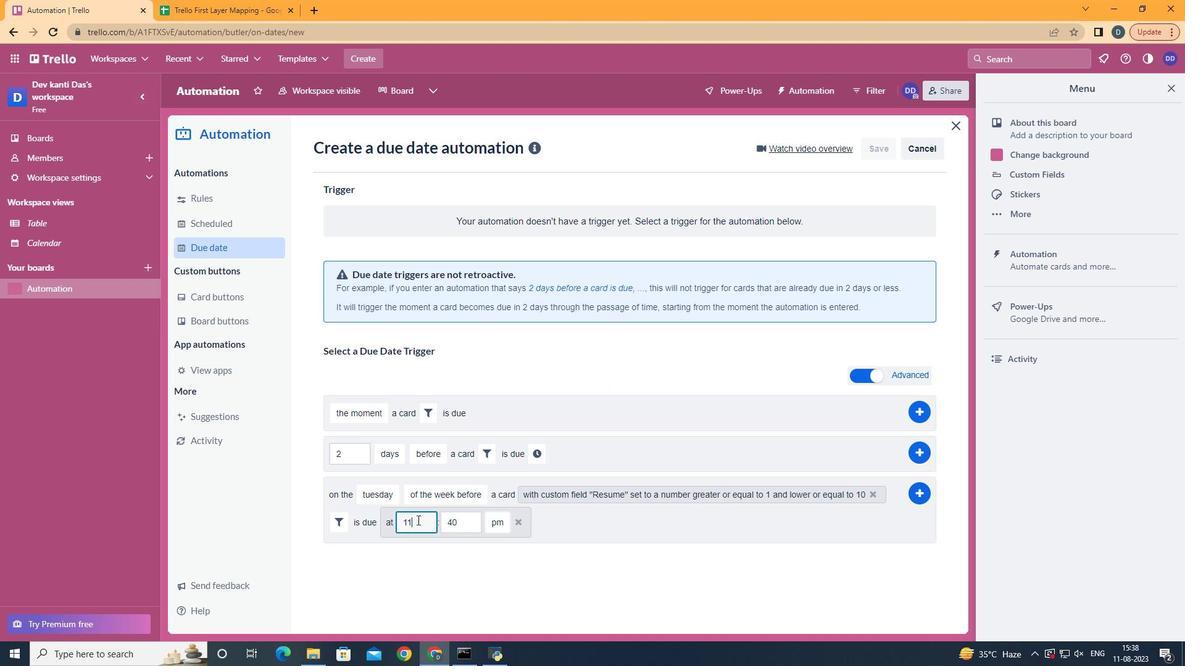 
Action: Mouse moved to (467, 531)
Screenshot: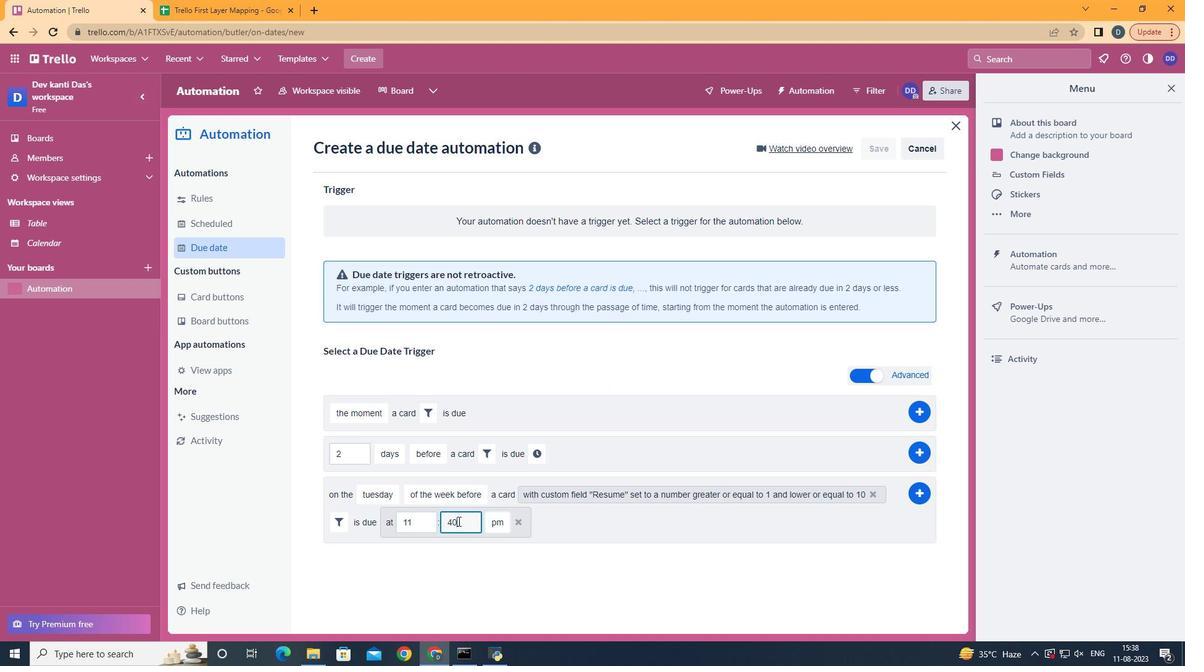 
Action: Mouse pressed left at (467, 531)
Screenshot: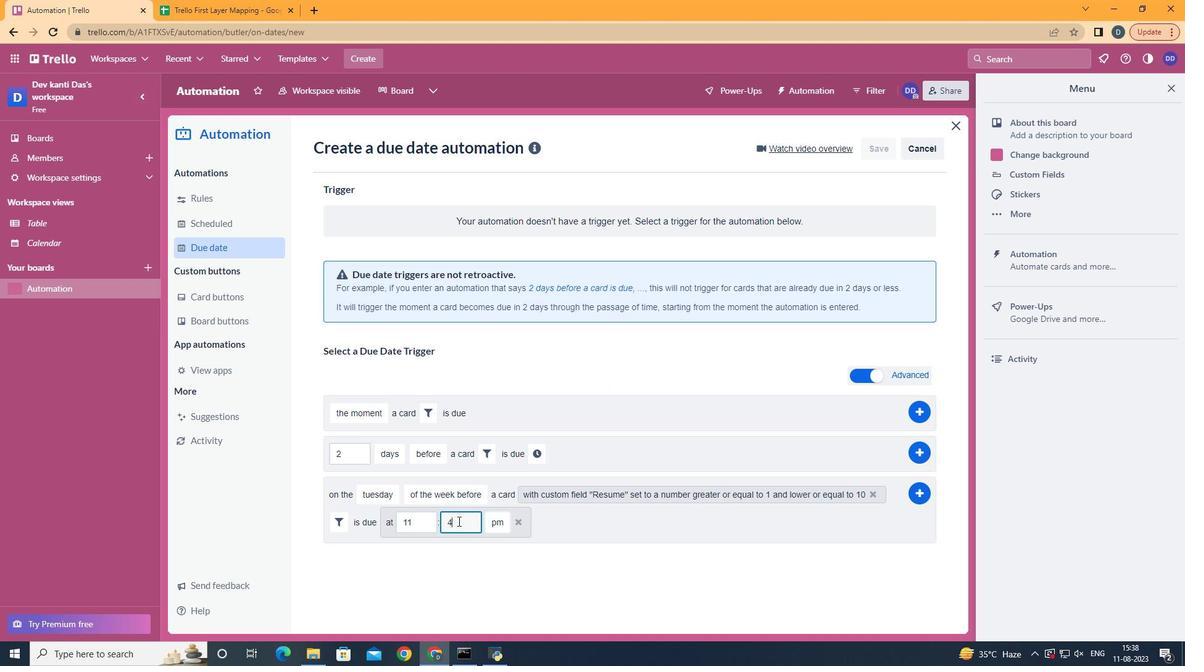 
Action: Key pressed <Key.backspace><Key.backspace>00
Screenshot: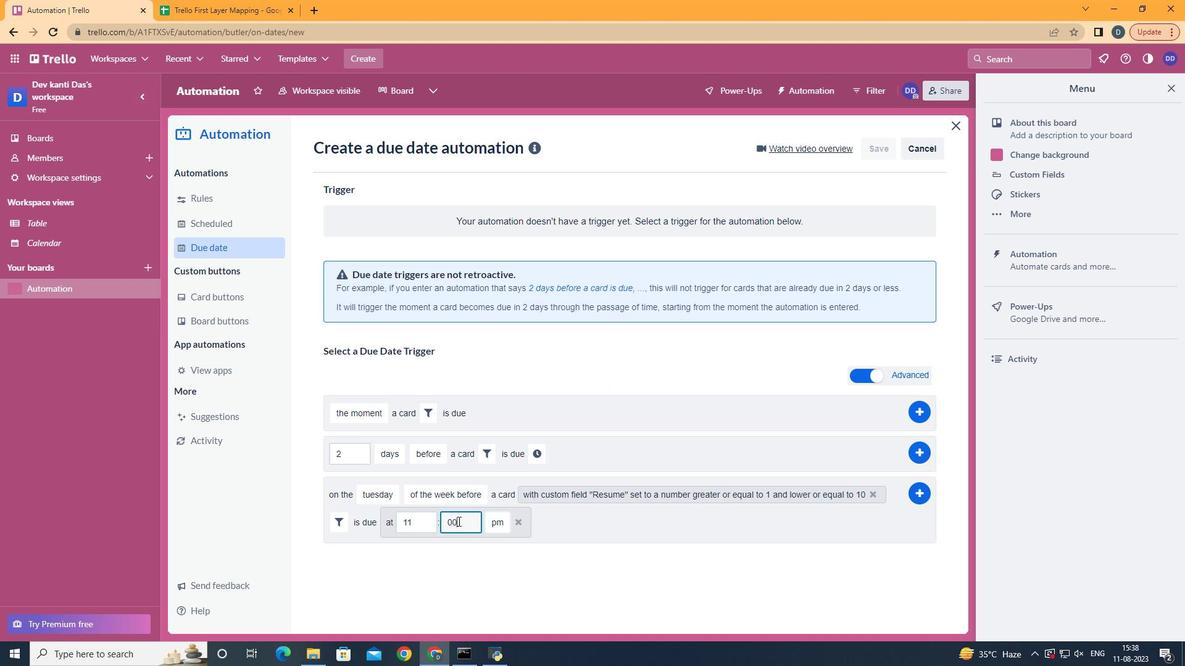 
Action: Mouse moved to (510, 549)
Screenshot: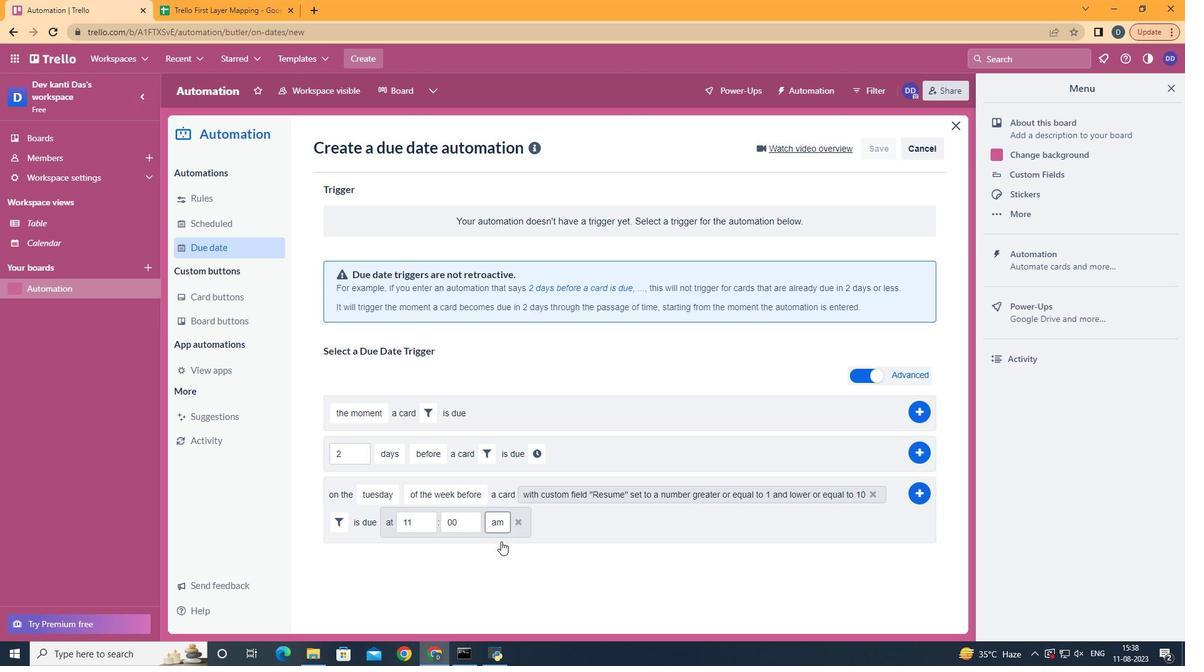 
Action: Mouse pressed left at (510, 549)
Screenshot: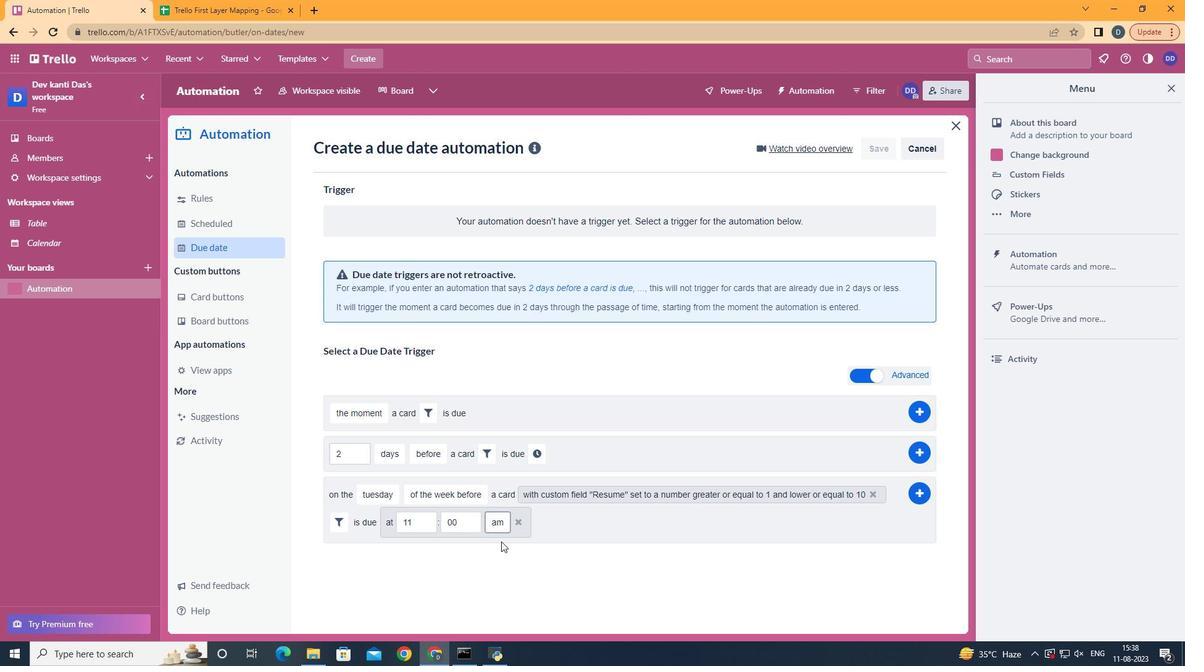 
Action: Mouse moved to (929, 505)
Screenshot: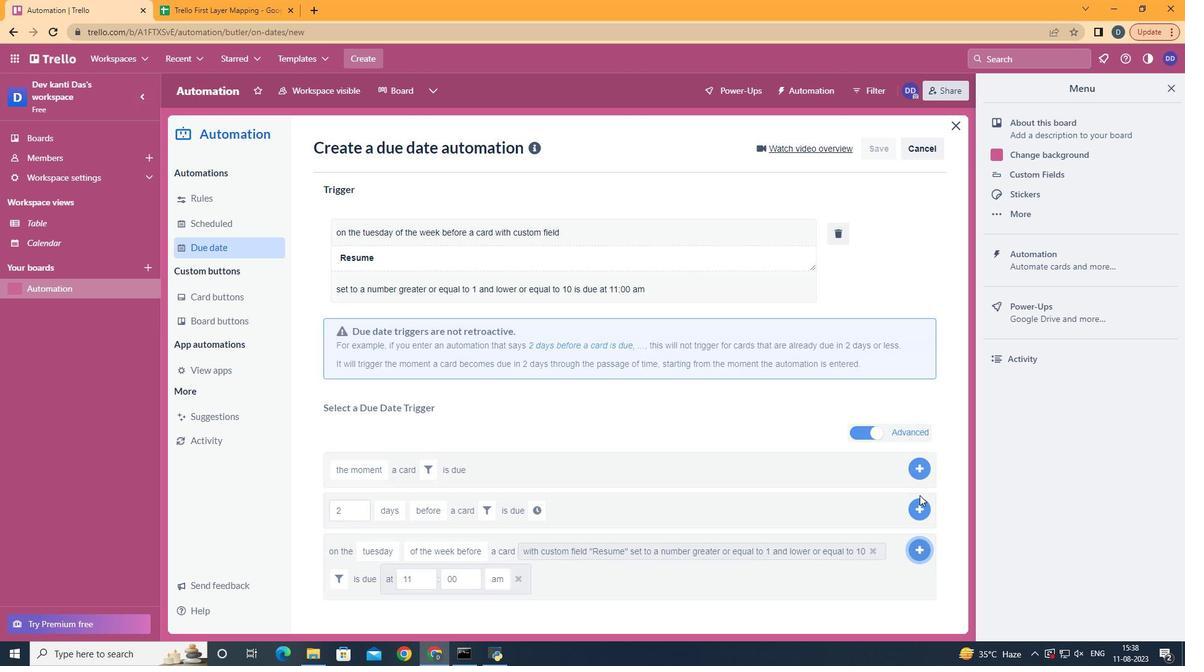 
Action: Mouse pressed left at (929, 505)
Screenshot: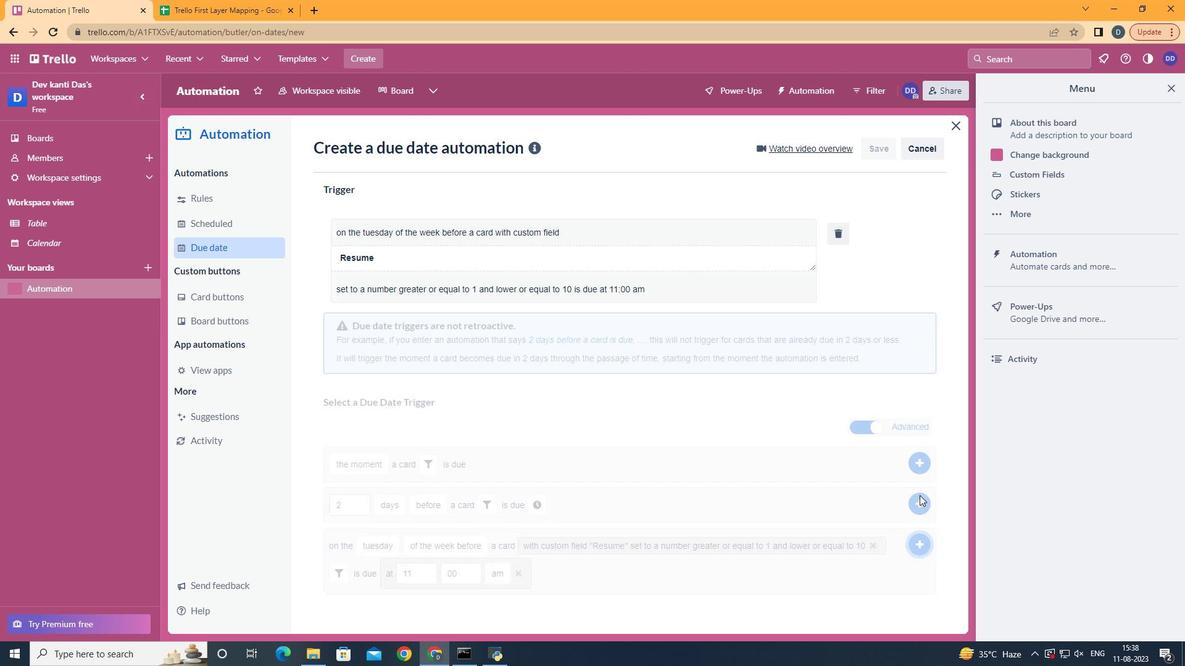 
